 Task: Search round trip flight ticket for 2 adults, 2 infants in seat and 1 infant on lap in first from San Juan/carolina: Luis Munoz Marin International Airport to Jacksonville: Albert J. Ellis Airport on 5-3-2023 and return on 5-3-2023. Choice of flights is Sun country airlines. Number of bags: 1 carry on bag and 5 checked bags. Price is upto 80000. Outbound departure time preference is 5:30.
Action: Mouse moved to (295, 262)
Screenshot: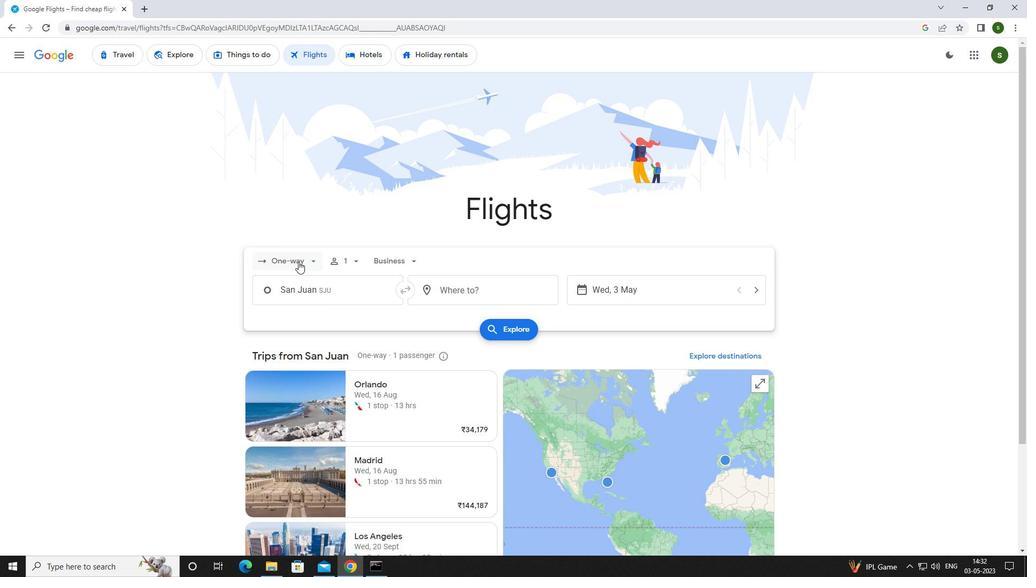 
Action: Mouse pressed left at (295, 262)
Screenshot: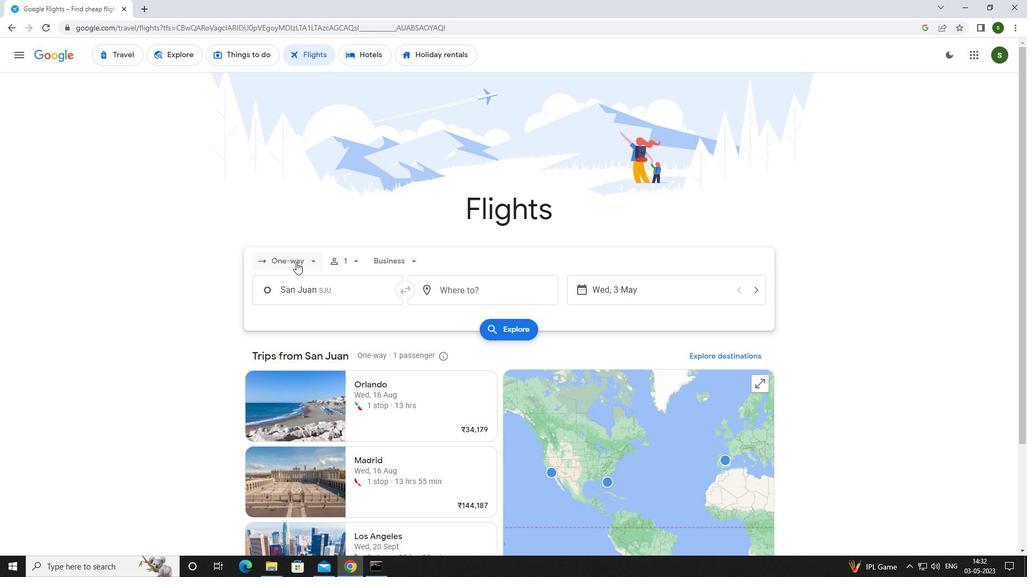 
Action: Mouse moved to (296, 285)
Screenshot: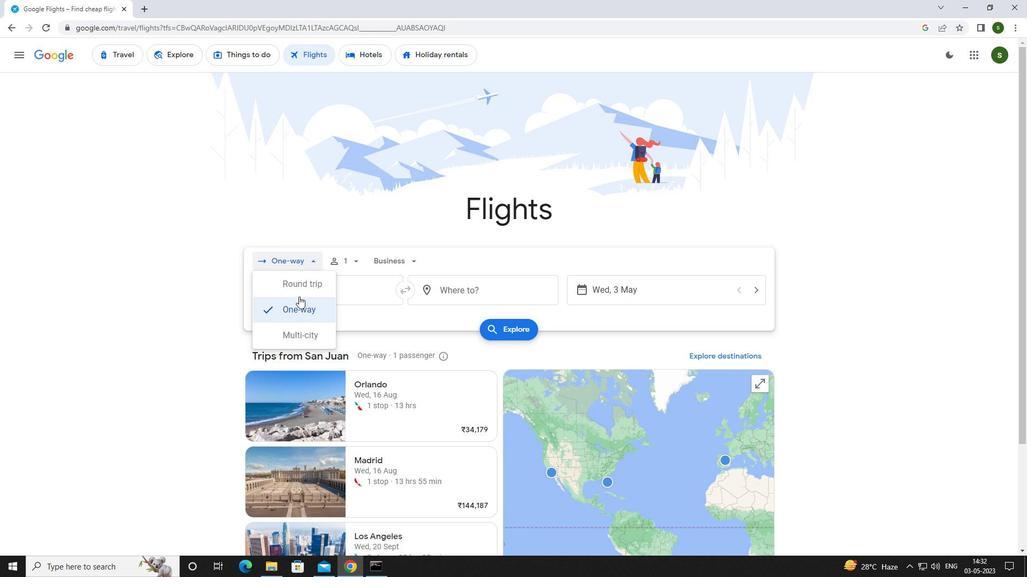 
Action: Mouse pressed left at (296, 285)
Screenshot: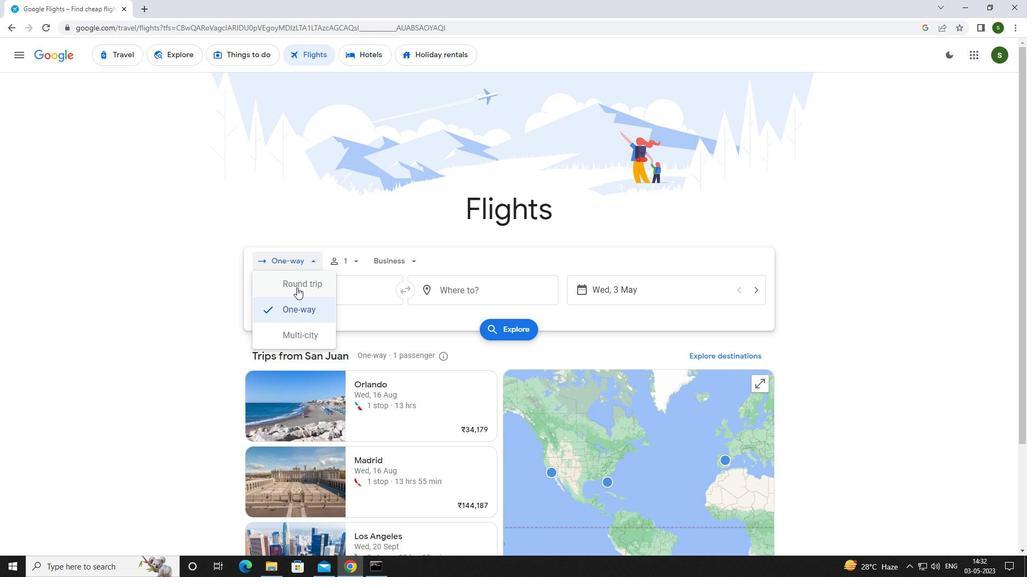 
Action: Mouse moved to (357, 262)
Screenshot: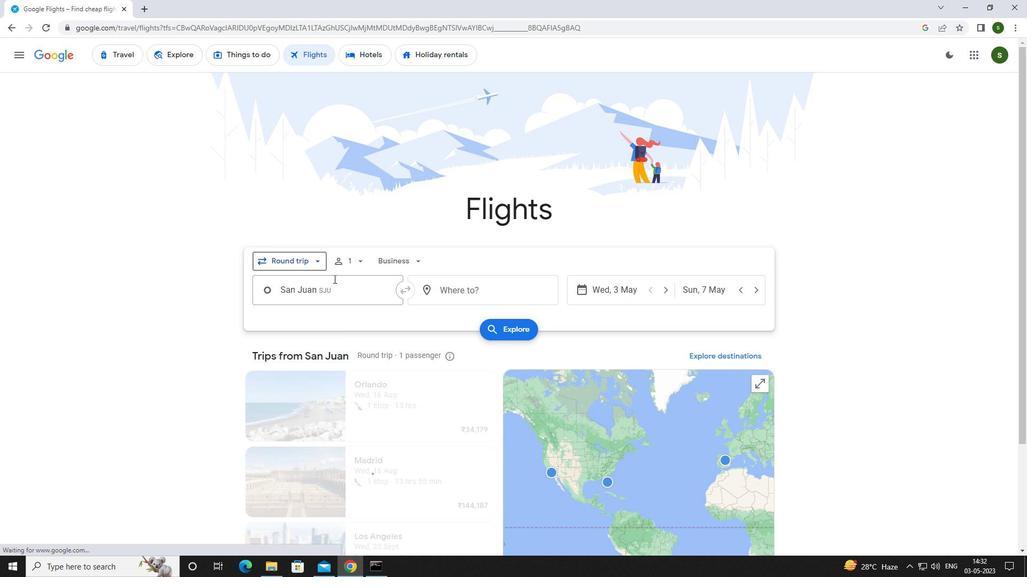
Action: Mouse pressed left at (357, 262)
Screenshot: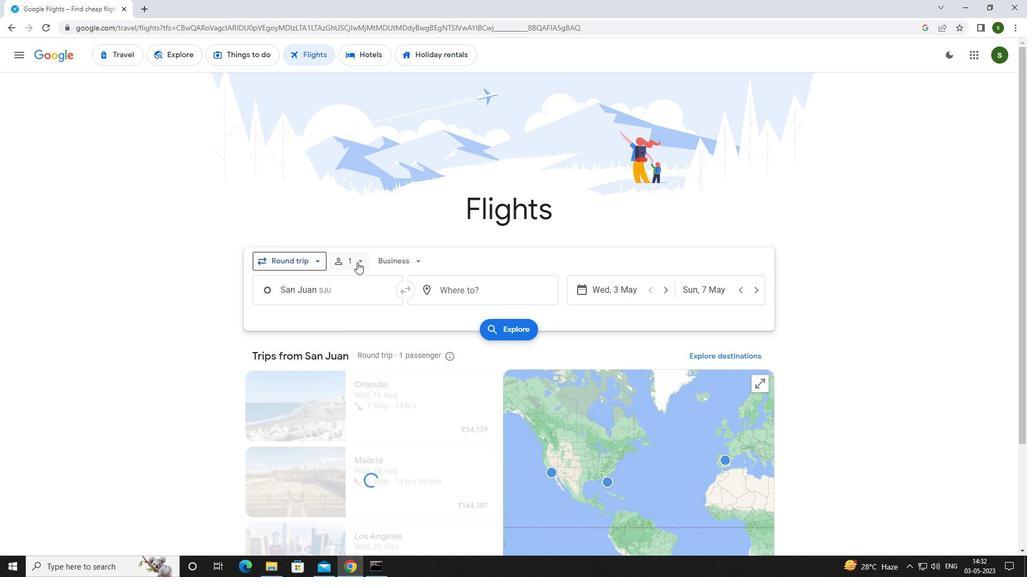 
Action: Mouse moved to (444, 289)
Screenshot: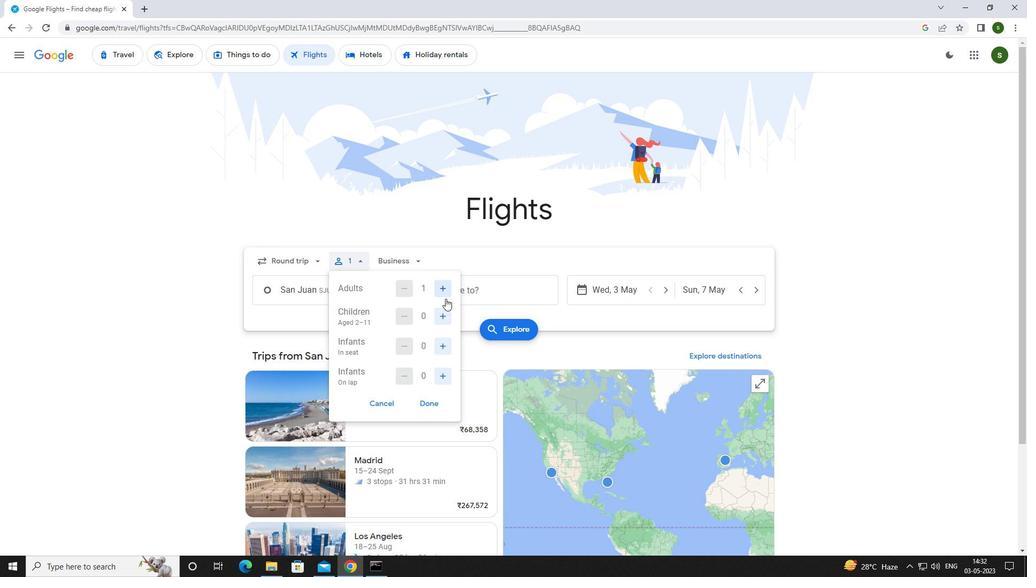 
Action: Mouse pressed left at (444, 289)
Screenshot: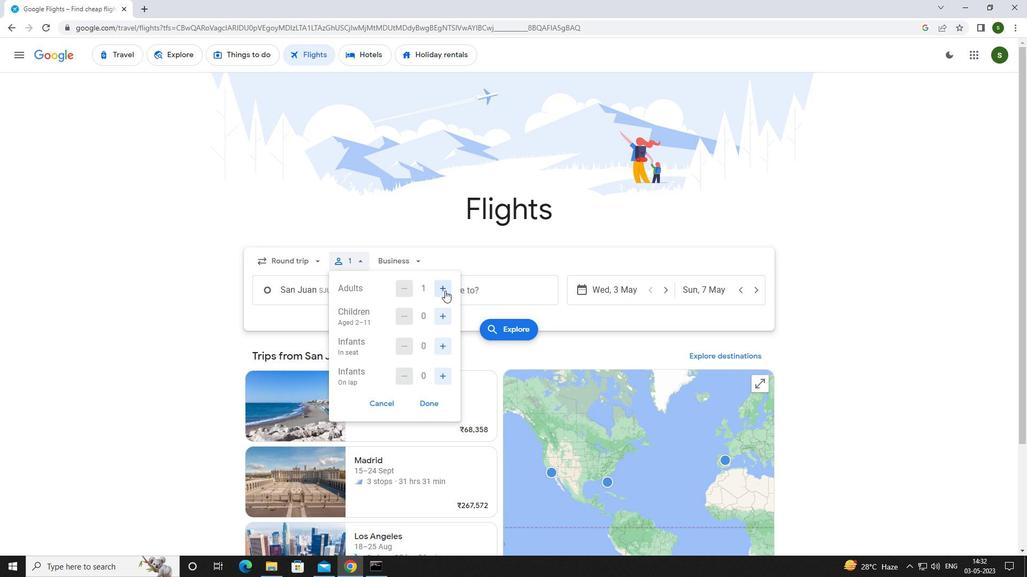 
Action: Mouse moved to (441, 343)
Screenshot: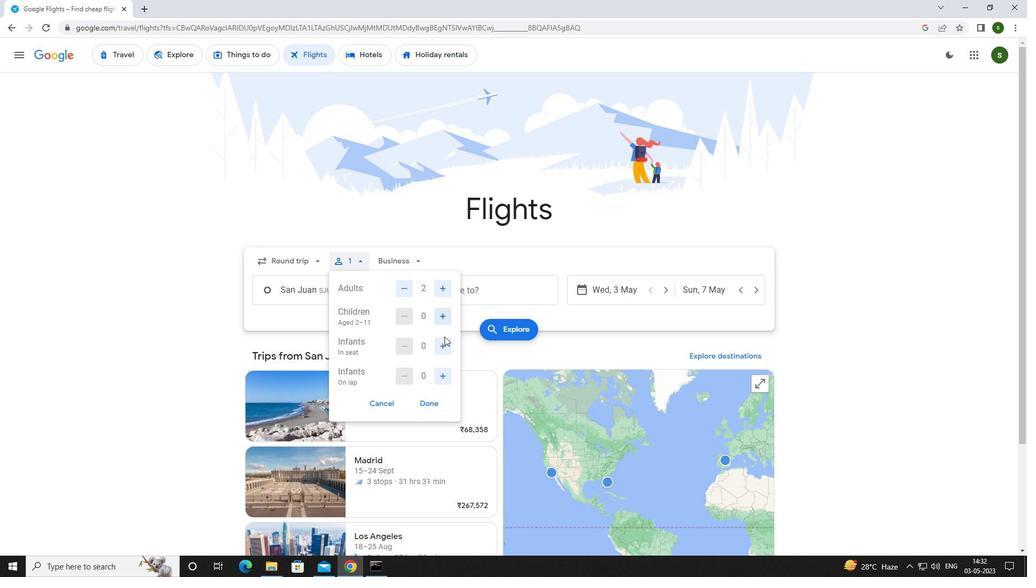 
Action: Mouse pressed left at (441, 343)
Screenshot: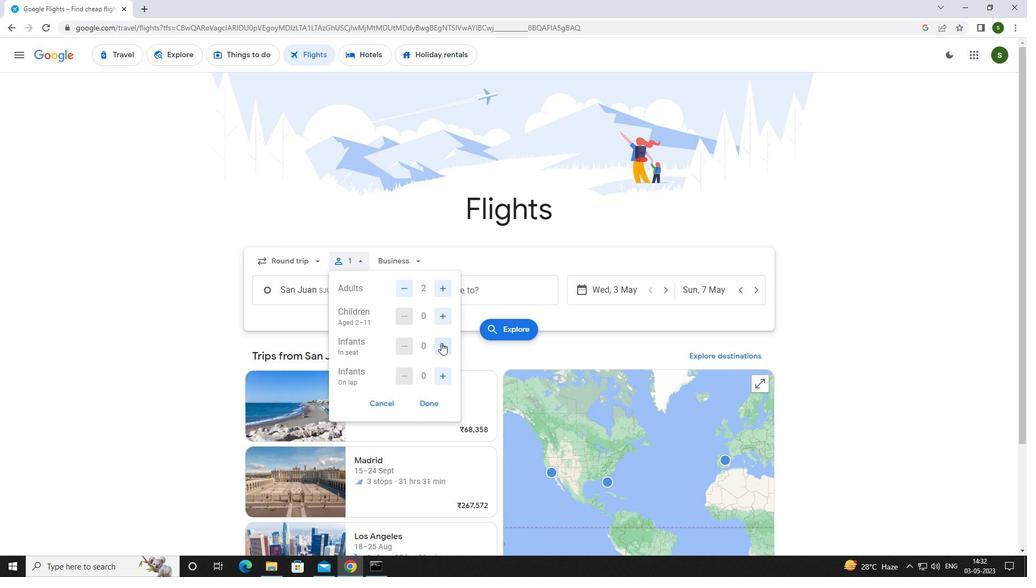
Action: Mouse pressed left at (441, 343)
Screenshot: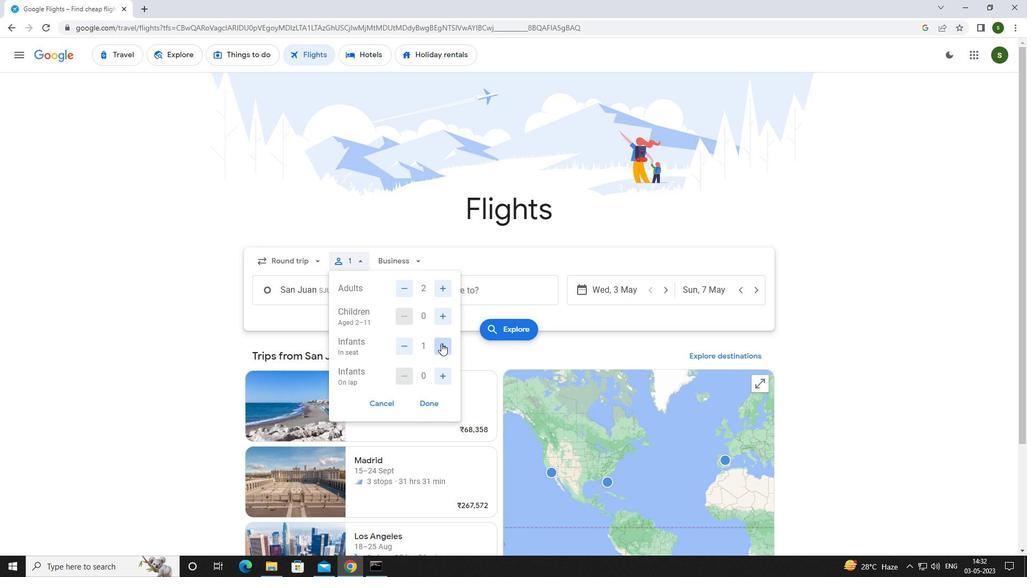 
Action: Mouse moved to (442, 377)
Screenshot: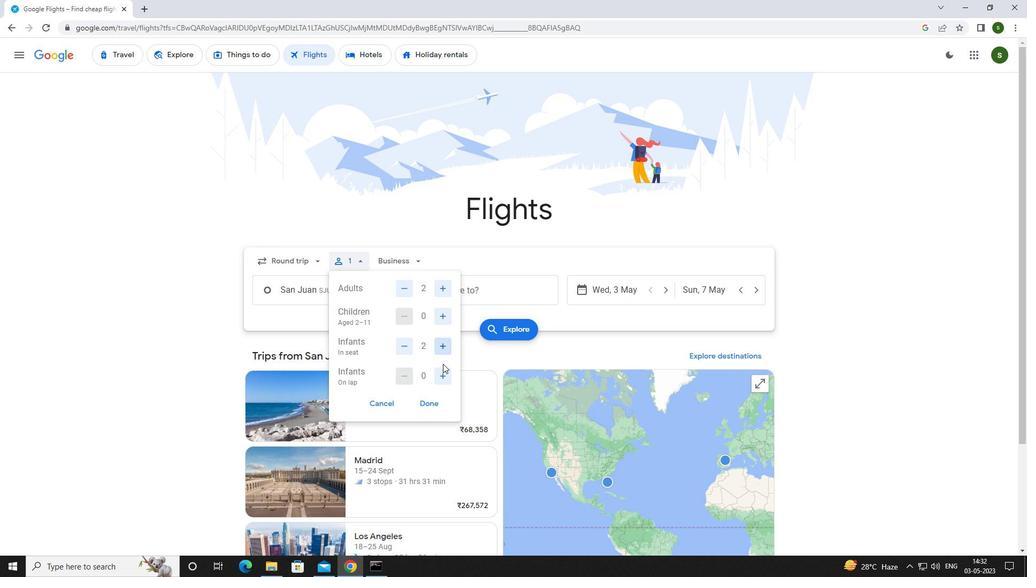 
Action: Mouse pressed left at (442, 377)
Screenshot: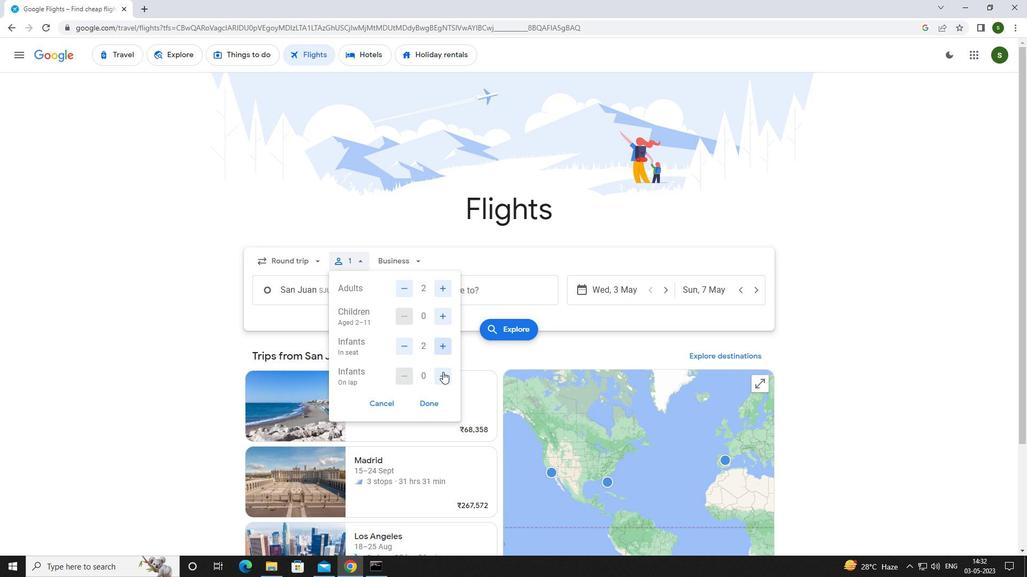 
Action: Mouse moved to (393, 259)
Screenshot: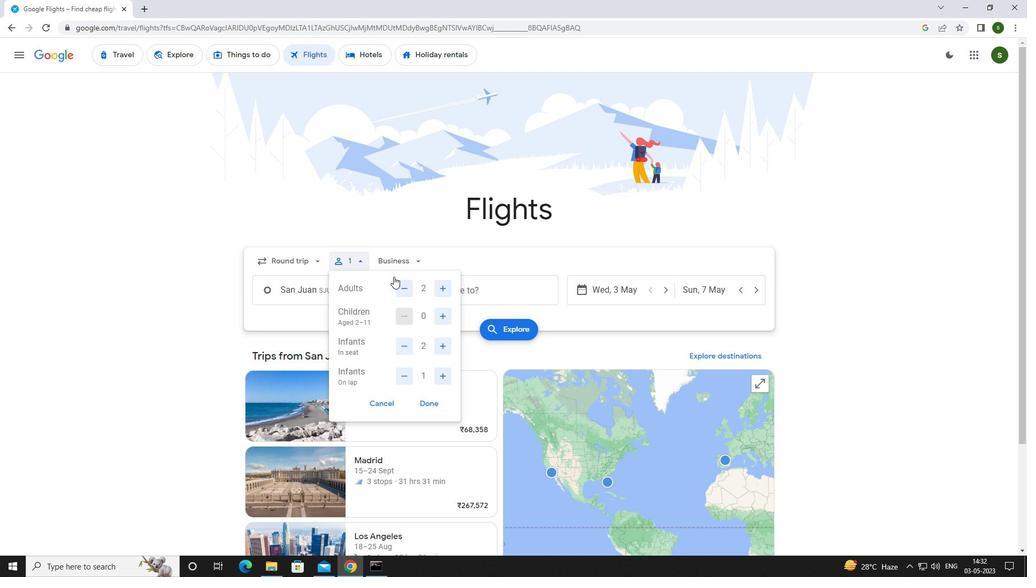 
Action: Mouse pressed left at (393, 259)
Screenshot: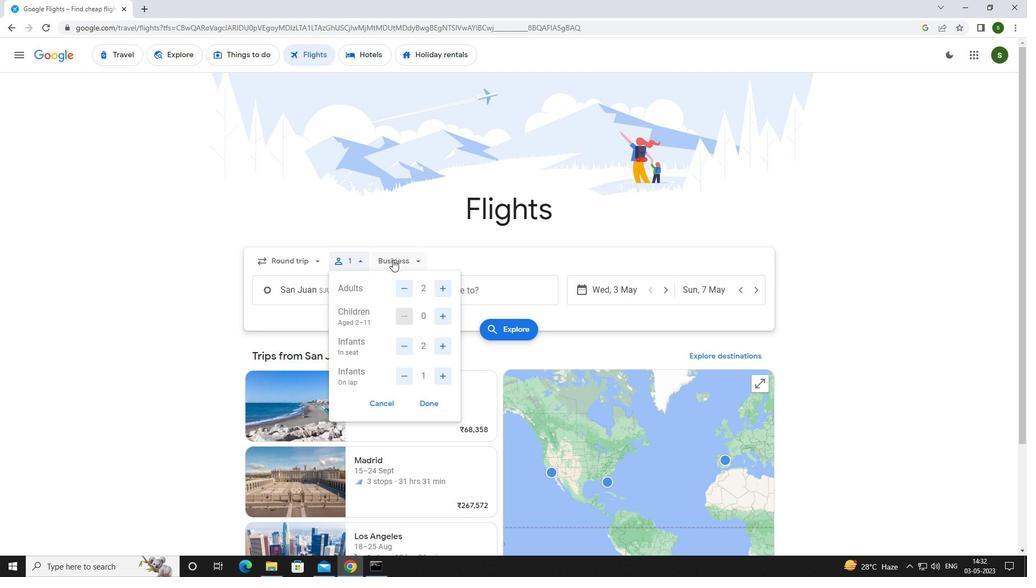 
Action: Mouse moved to (417, 360)
Screenshot: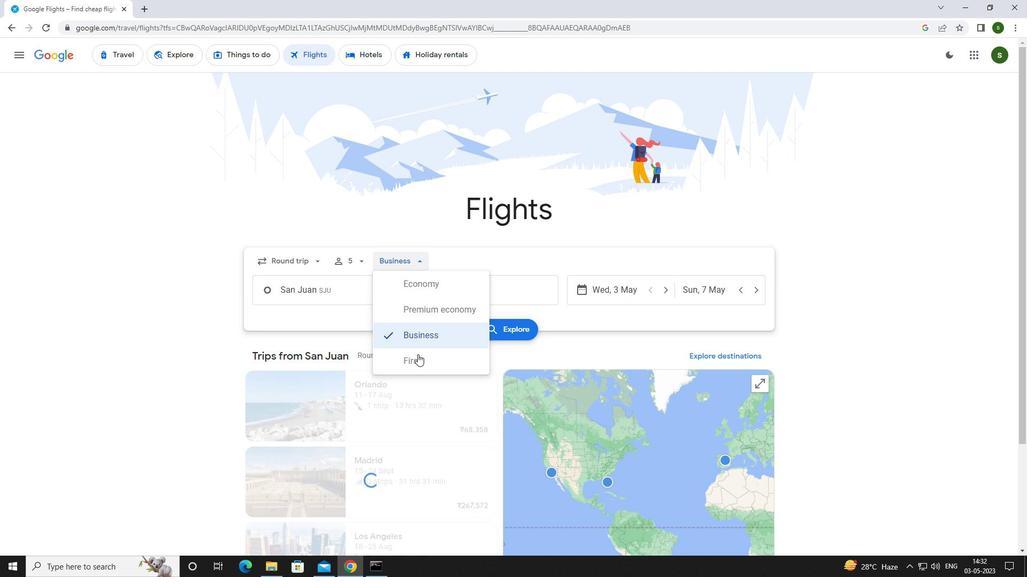 
Action: Mouse pressed left at (417, 360)
Screenshot: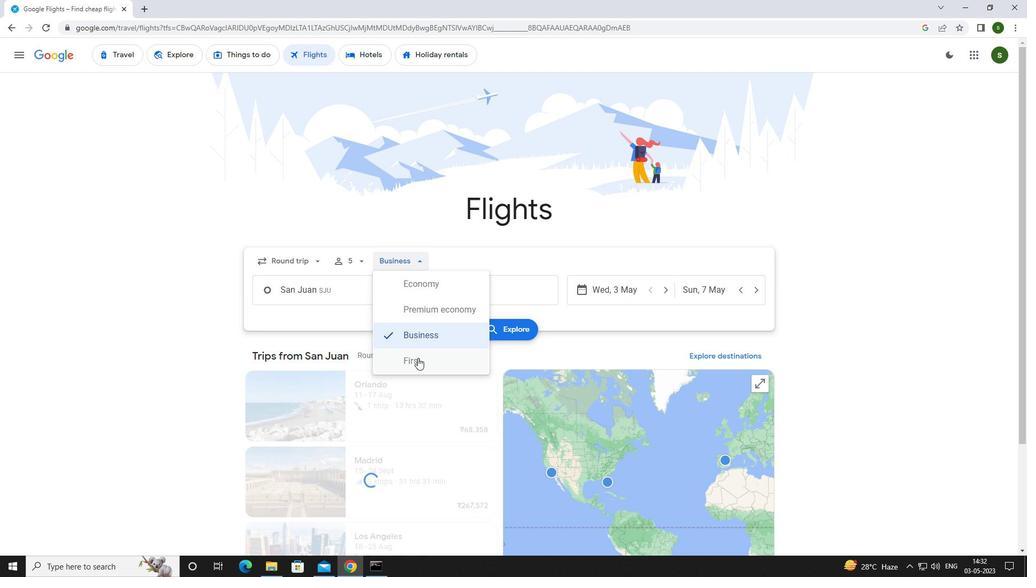
Action: Mouse moved to (358, 296)
Screenshot: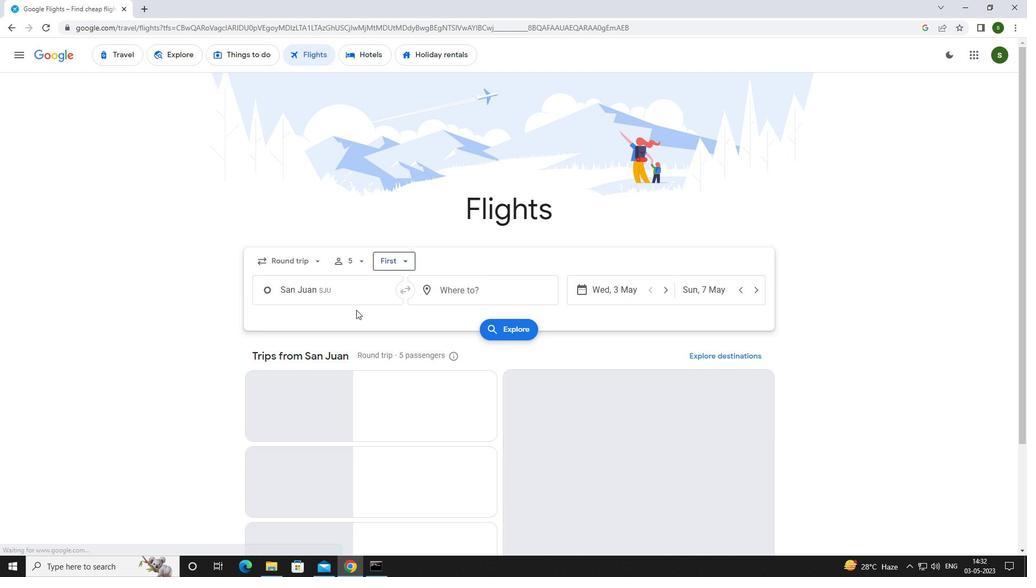 
Action: Mouse pressed left at (358, 296)
Screenshot: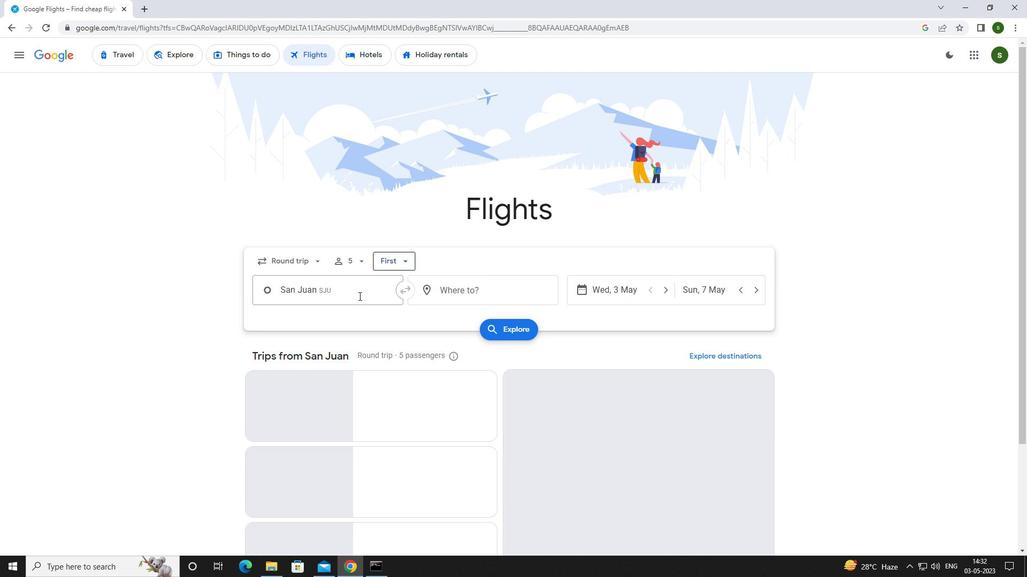 
Action: Mouse moved to (361, 296)
Screenshot: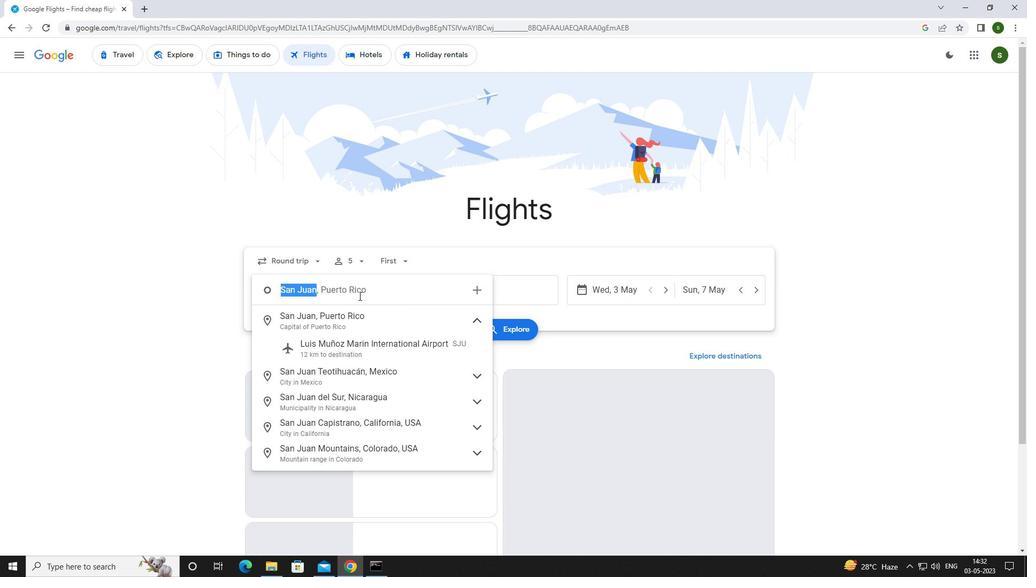 
Action: Key pressed <Key.caps_lock>d<Key.backspace>s<Key.caps_lock>an<Key.space><Key.caps_lock>j<Key.caps_lock>u
Screenshot: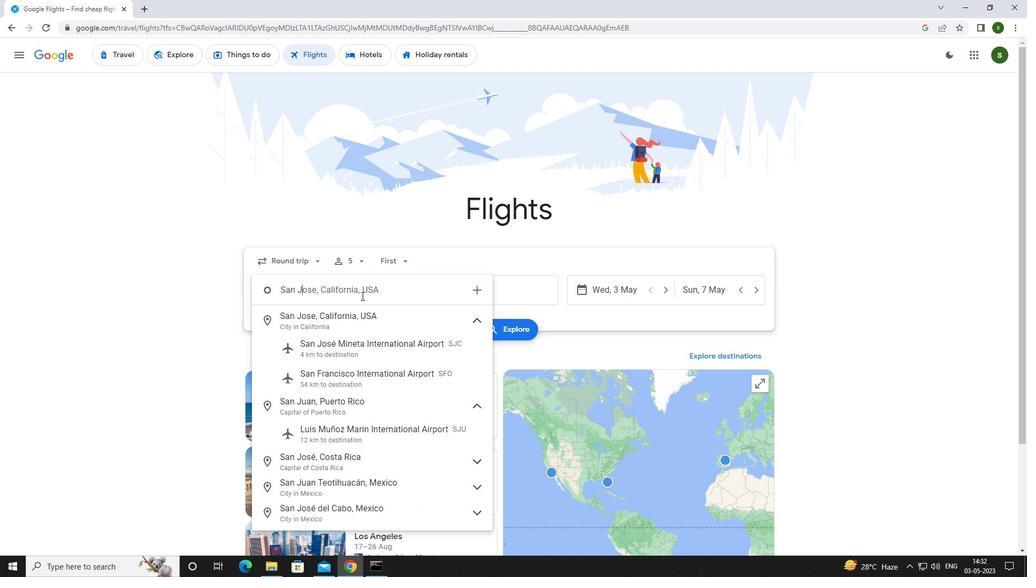 
Action: Mouse moved to (359, 347)
Screenshot: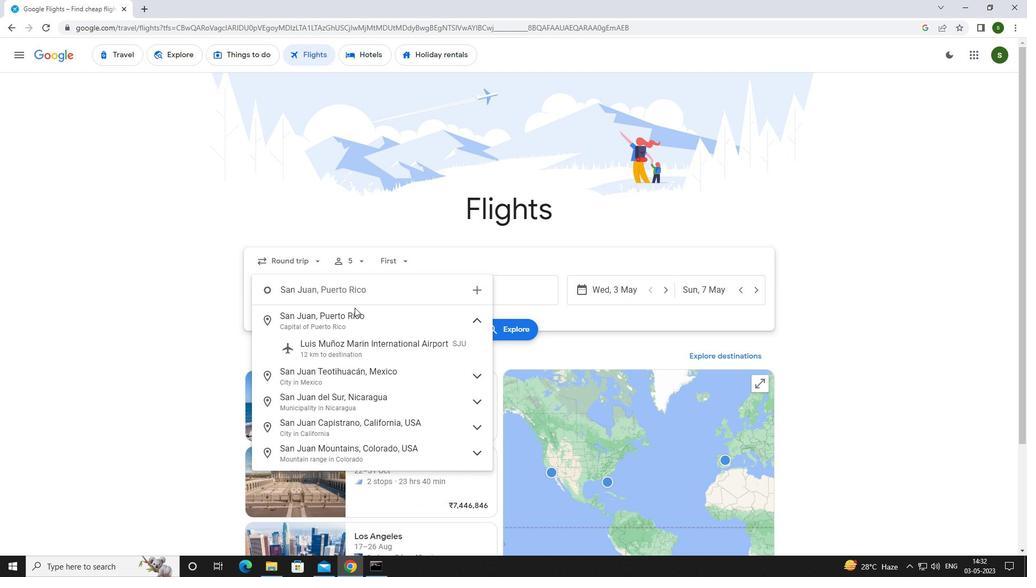 
Action: Mouse pressed left at (359, 347)
Screenshot: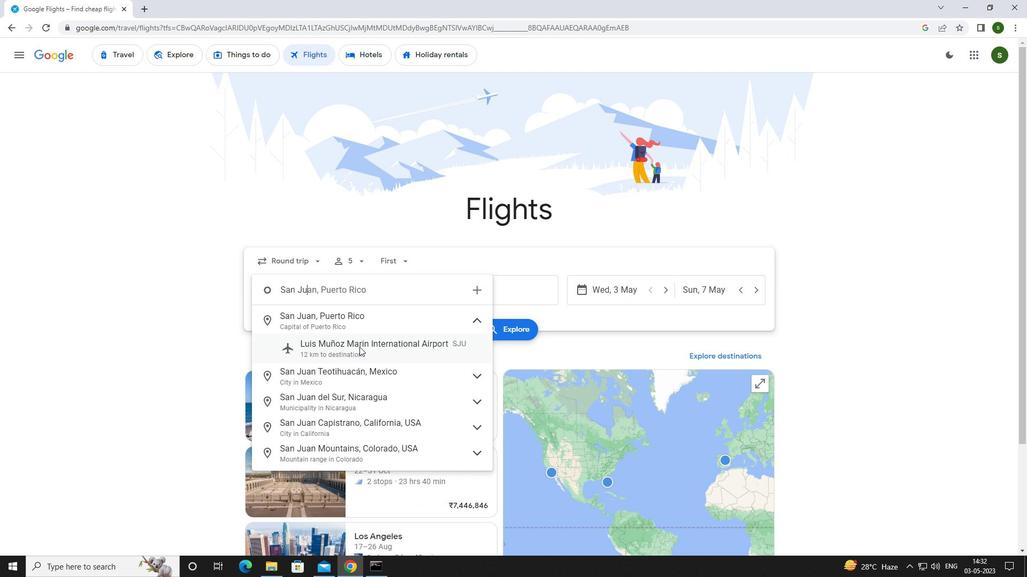 
Action: Mouse moved to (452, 293)
Screenshot: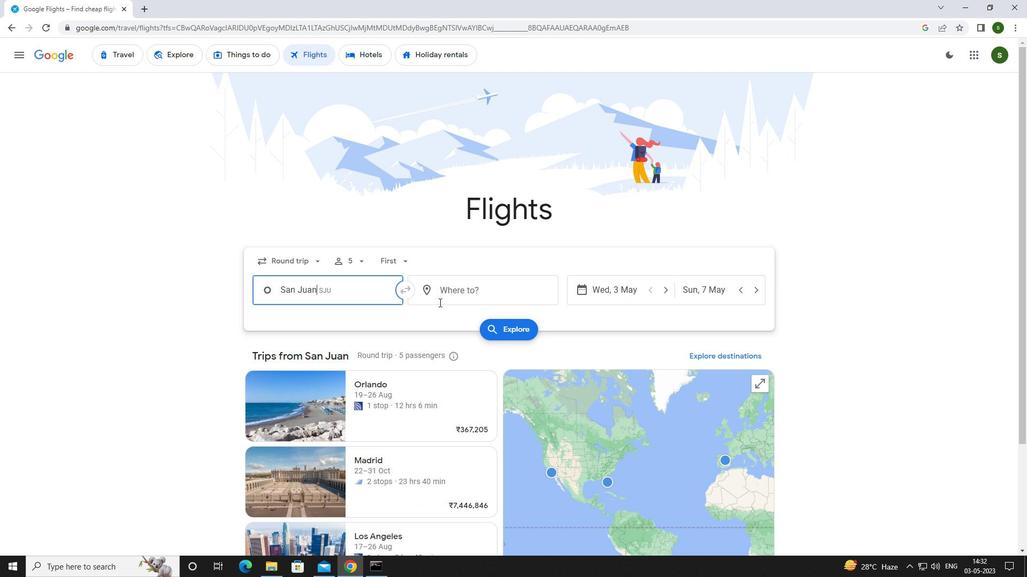
Action: Mouse pressed left at (452, 293)
Screenshot: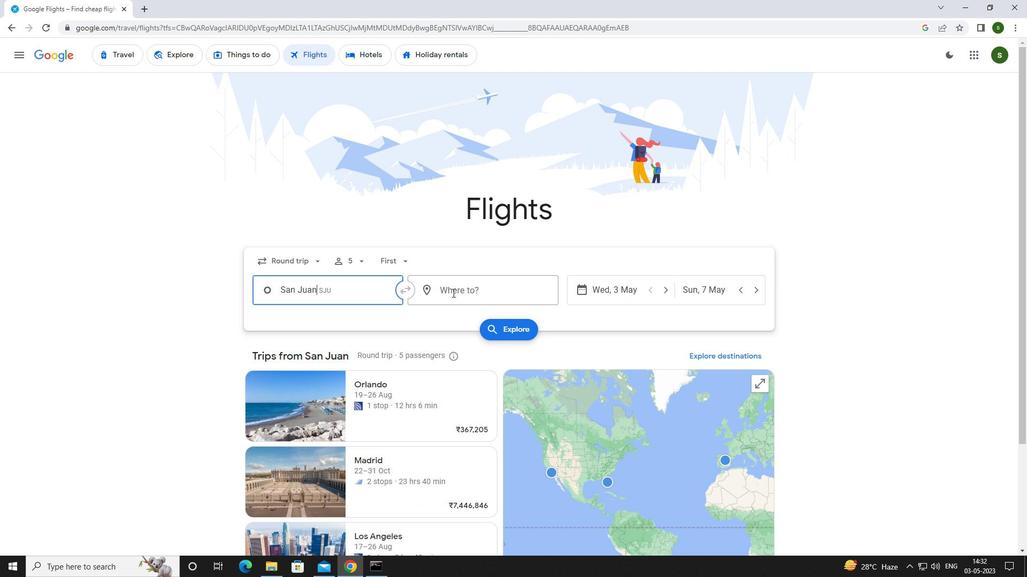 
Action: Mouse moved to (452, 293)
Screenshot: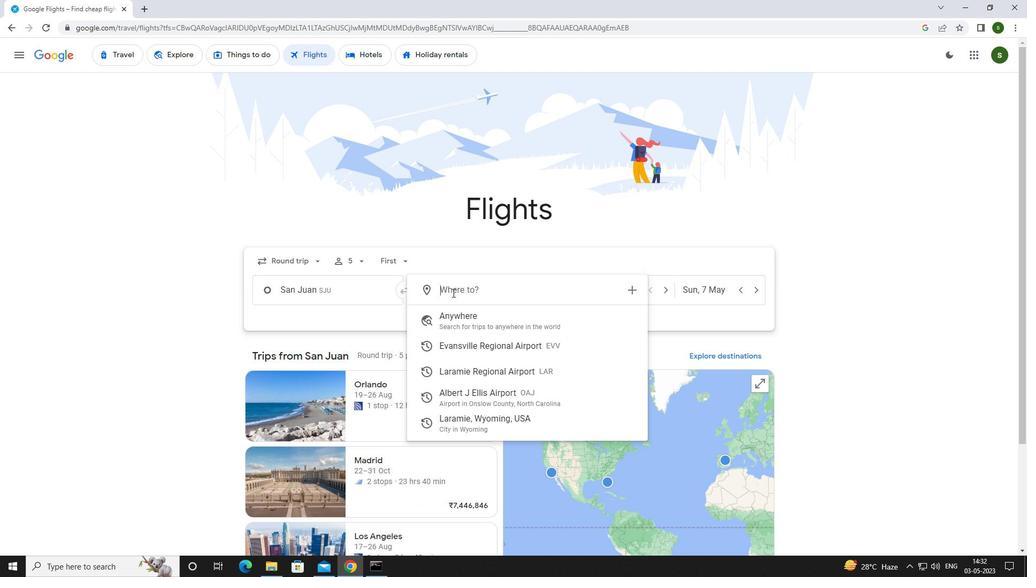 
Action: Key pressed <Key.caps_lock>a<Key.caps_lock>lbert<Key.space>
Screenshot: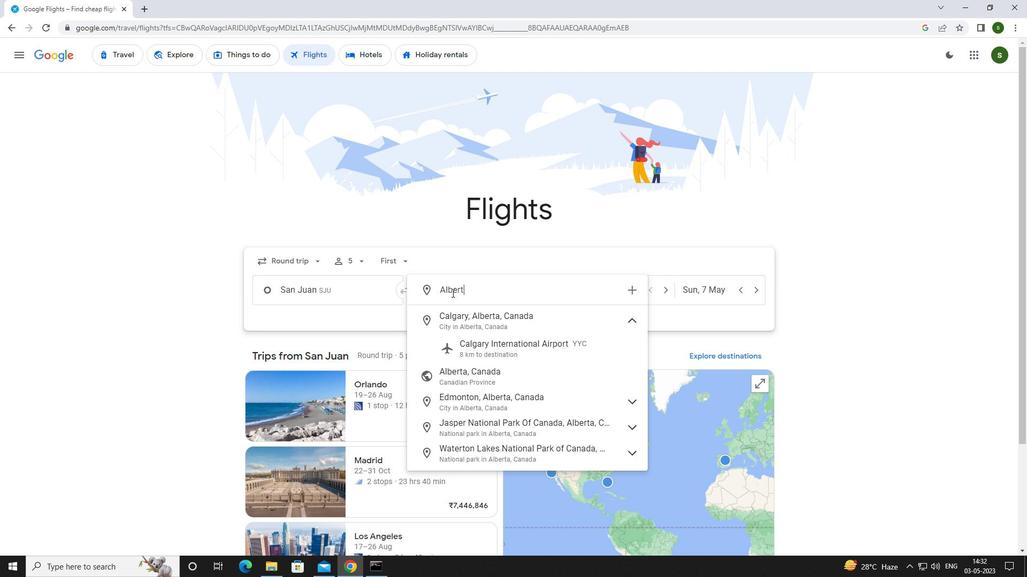 
Action: Mouse moved to (452, 325)
Screenshot: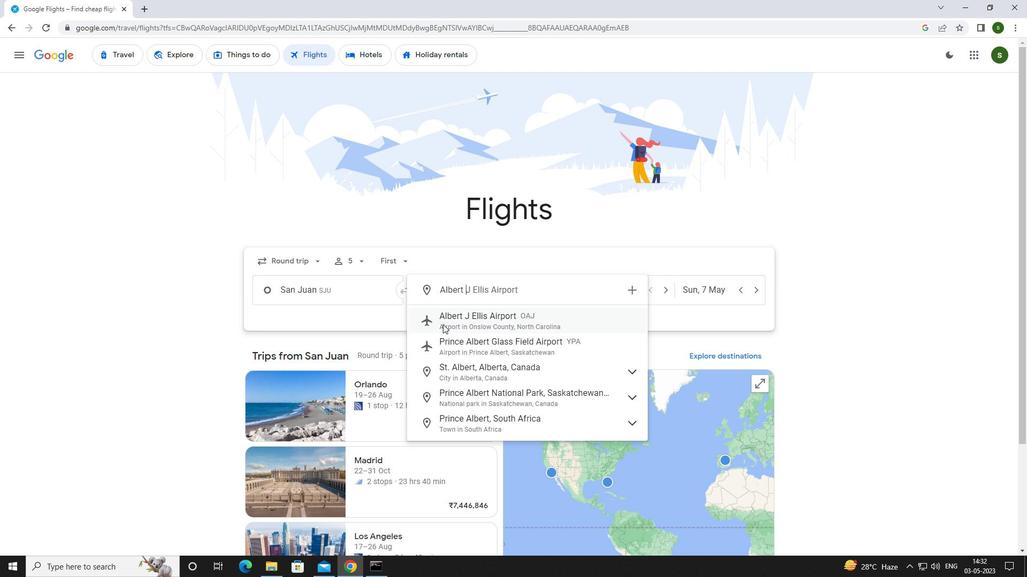 
Action: Mouse pressed left at (452, 325)
Screenshot: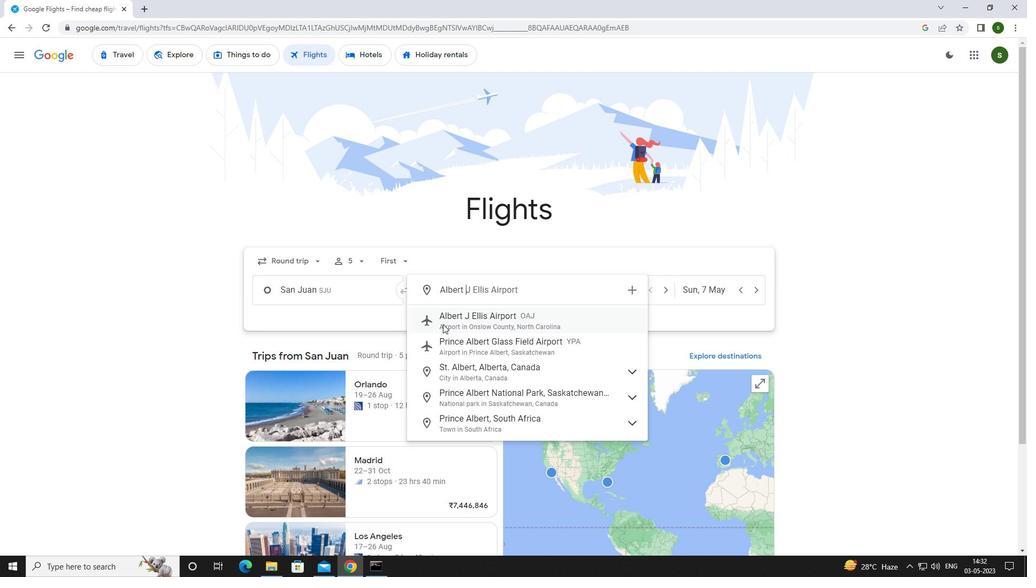 
Action: Mouse moved to (596, 289)
Screenshot: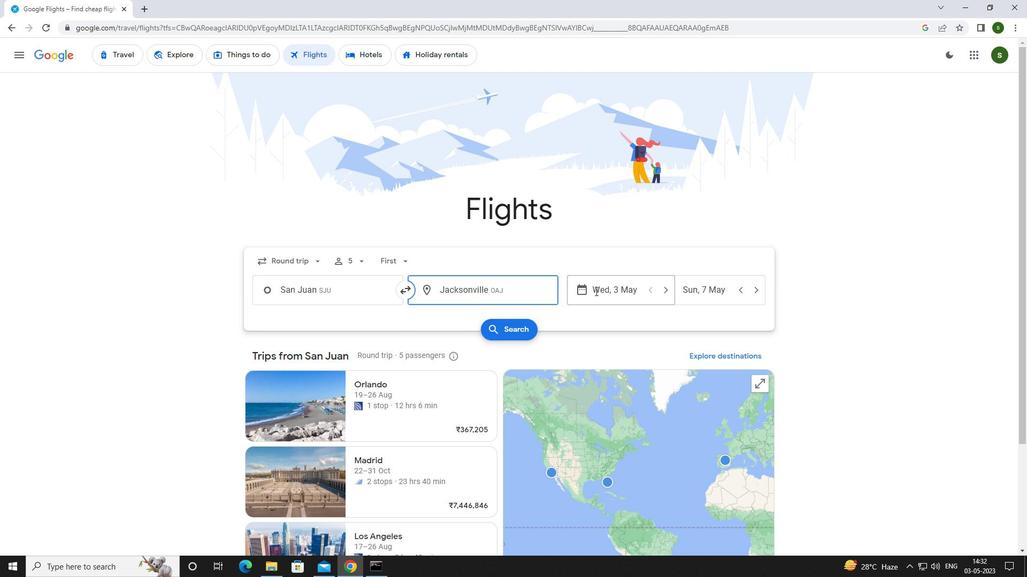 
Action: Mouse pressed left at (596, 289)
Screenshot: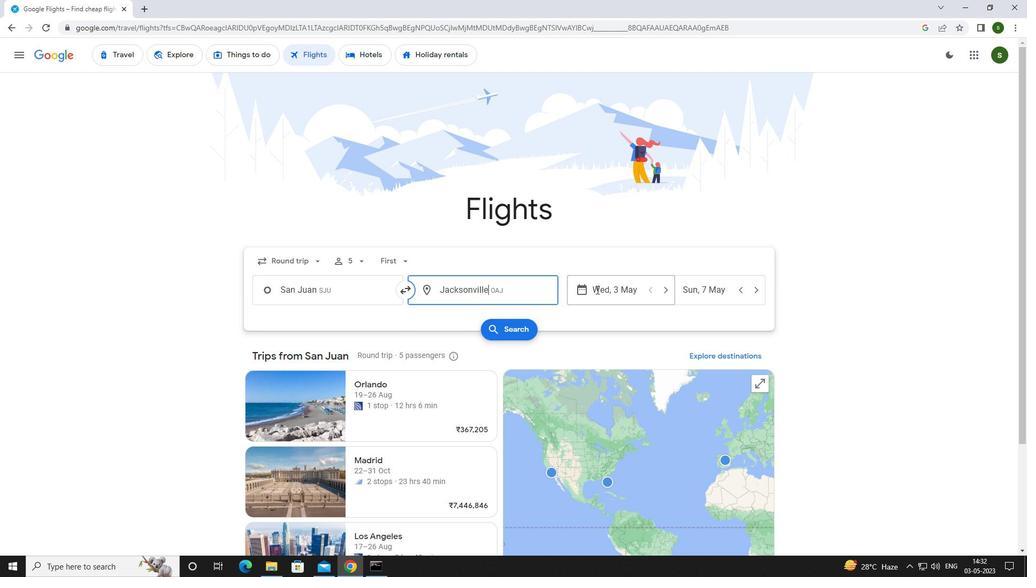 
Action: Mouse moved to (462, 363)
Screenshot: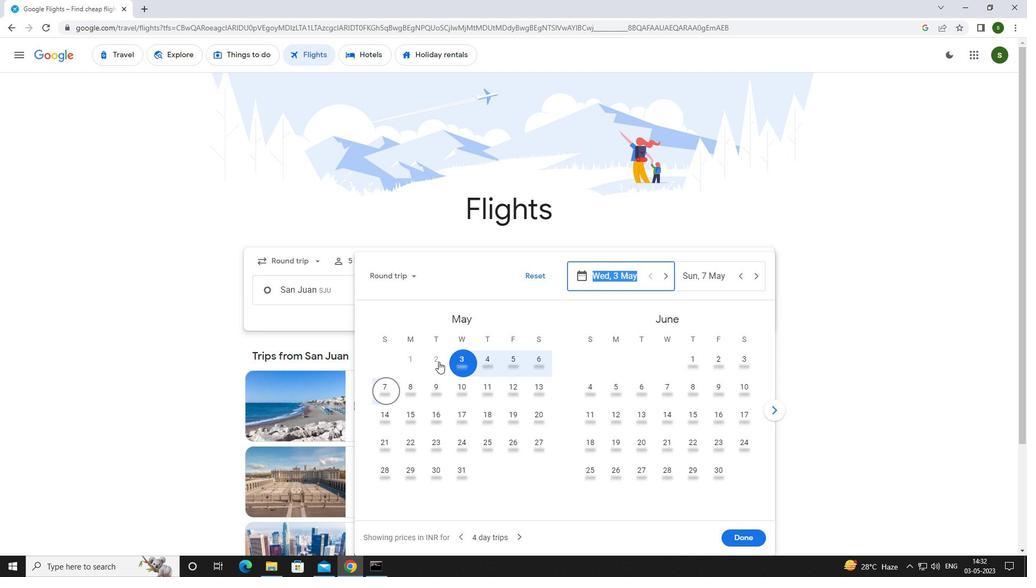 
Action: Mouse pressed left at (462, 363)
Screenshot: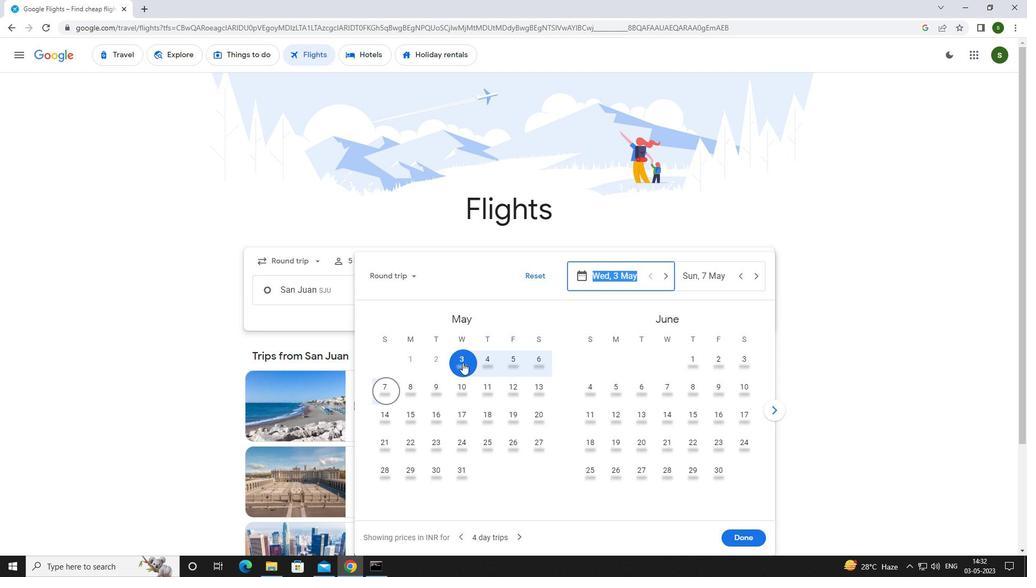 
Action: Mouse moved to (466, 362)
Screenshot: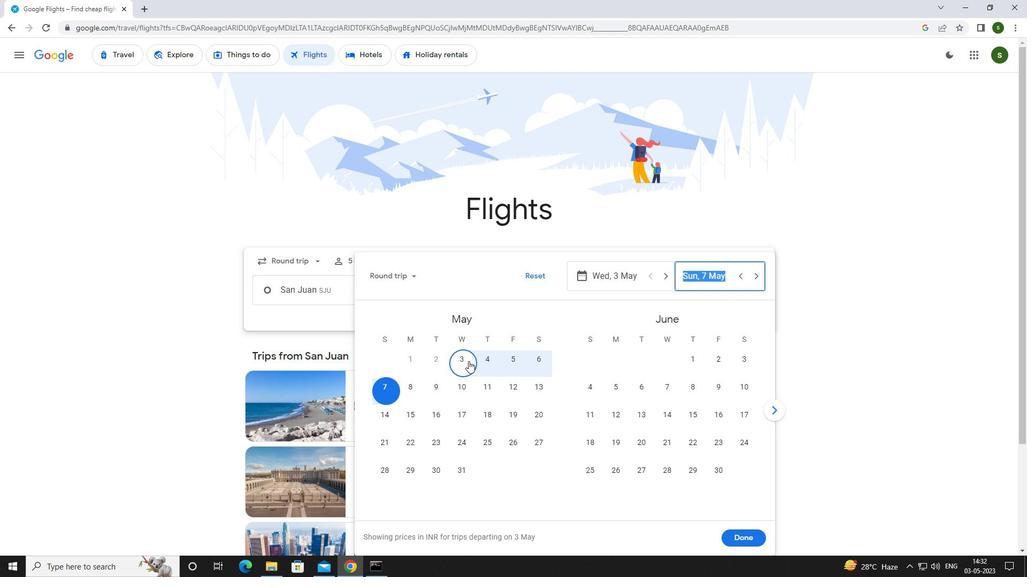 
Action: Mouse pressed left at (466, 362)
Screenshot: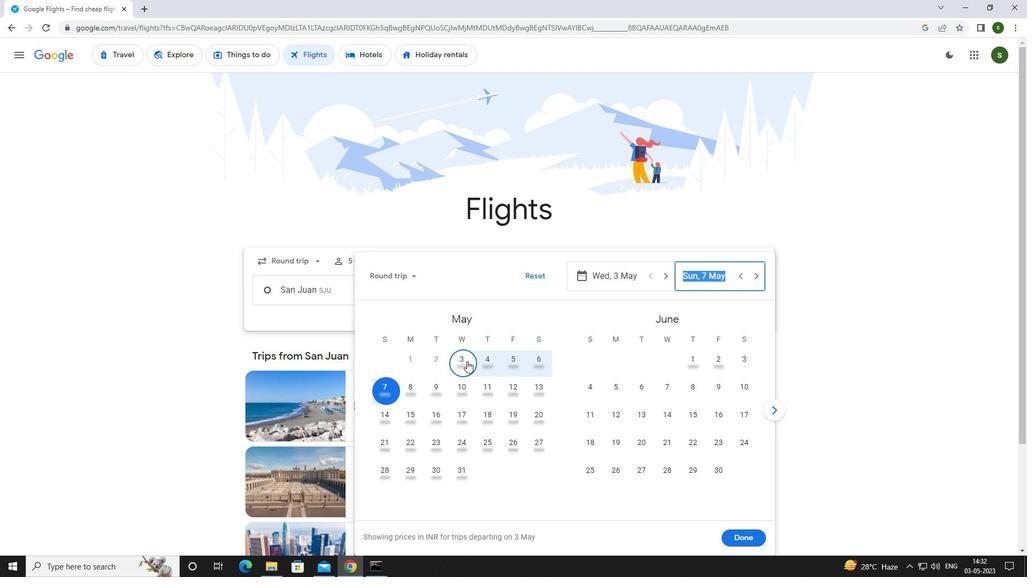 
Action: Mouse moved to (747, 538)
Screenshot: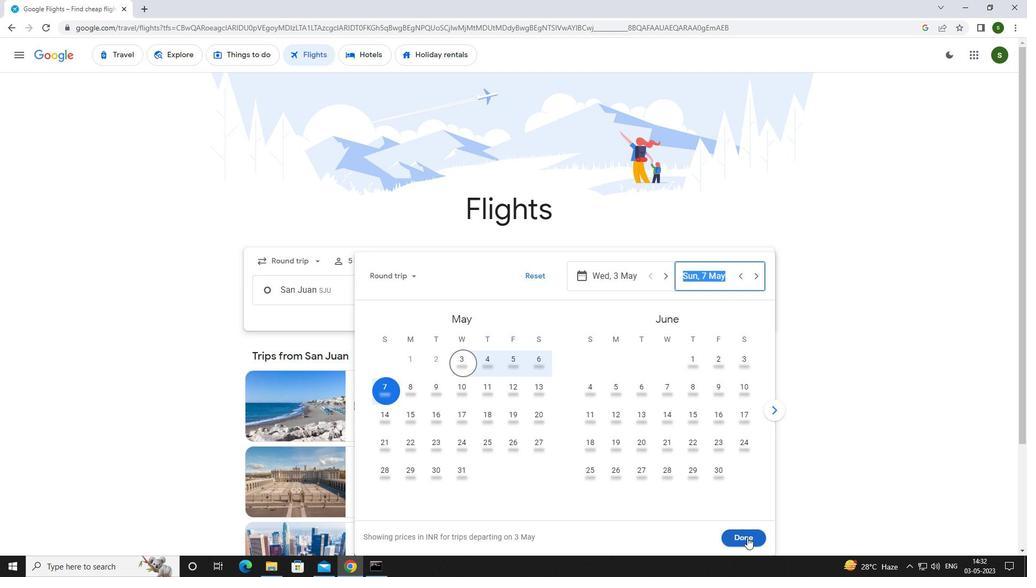 
Action: Mouse pressed left at (747, 538)
Screenshot: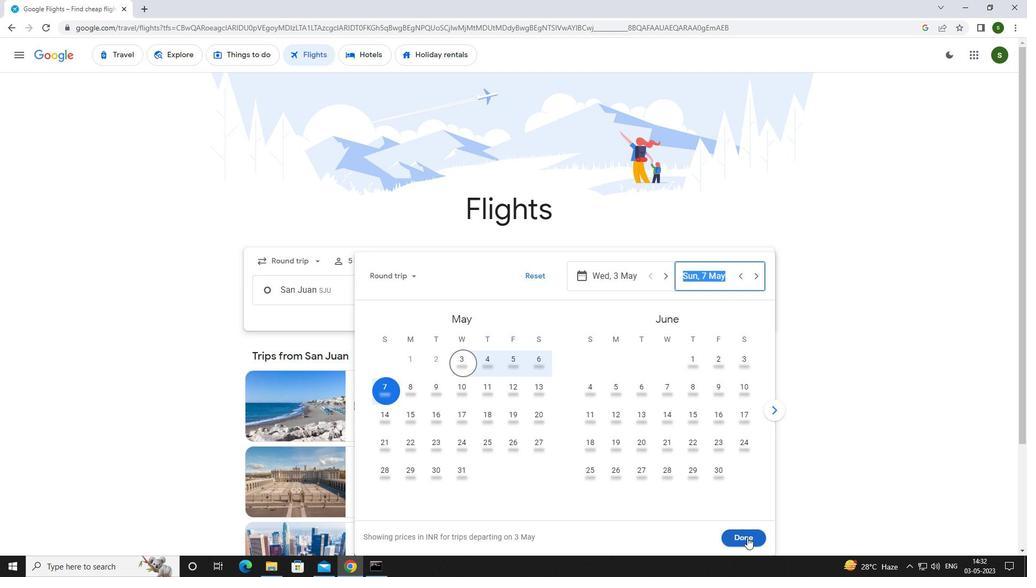 
Action: Mouse moved to (701, 288)
Screenshot: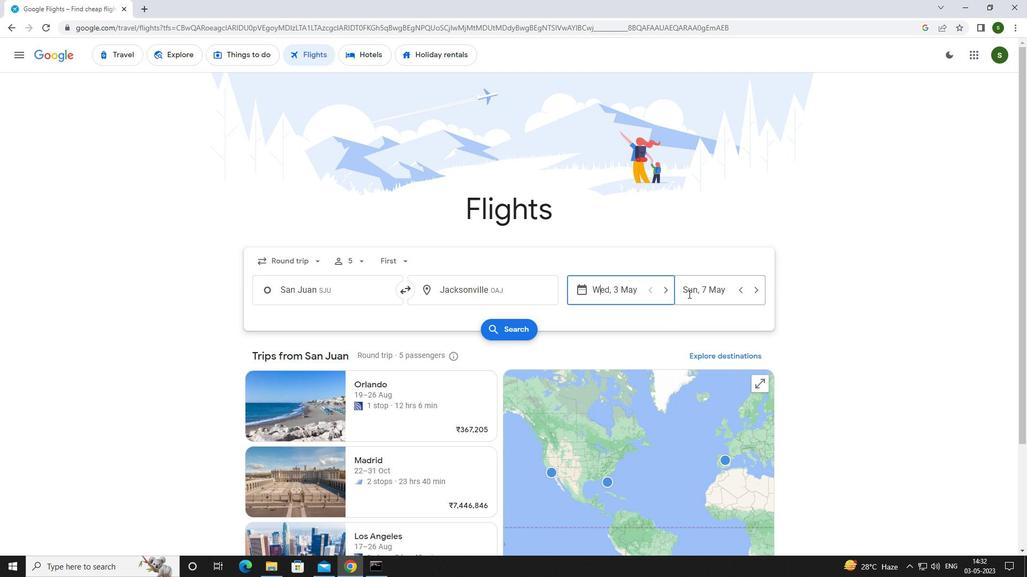 
Action: Mouse pressed left at (701, 288)
Screenshot: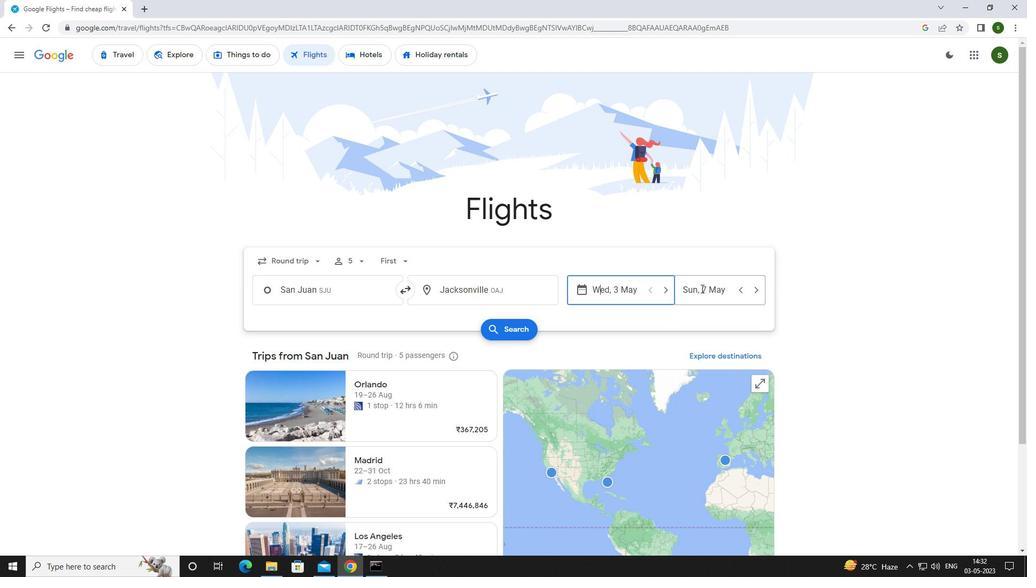 
Action: Mouse moved to (459, 365)
Screenshot: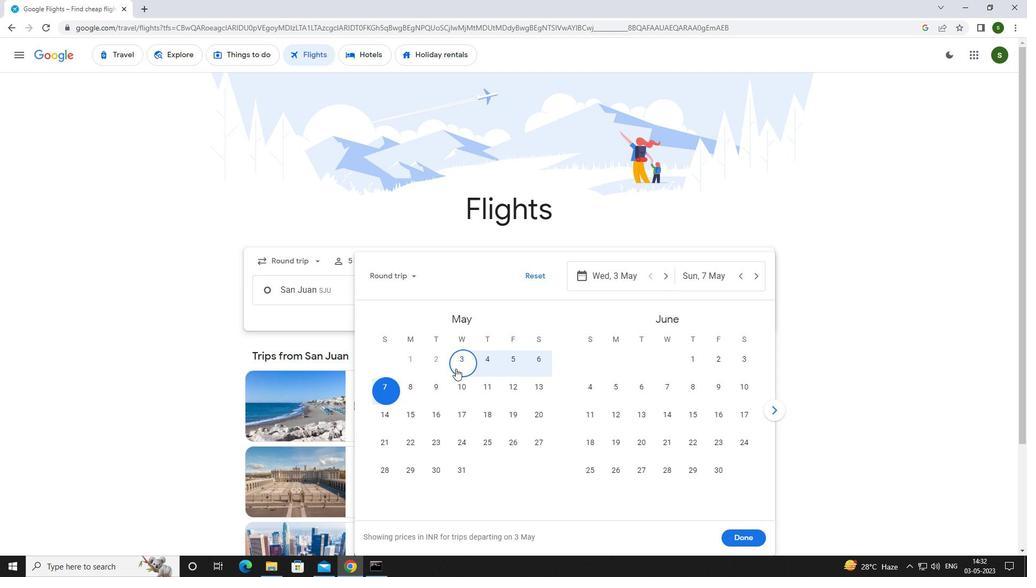 
Action: Mouse pressed left at (459, 365)
Screenshot: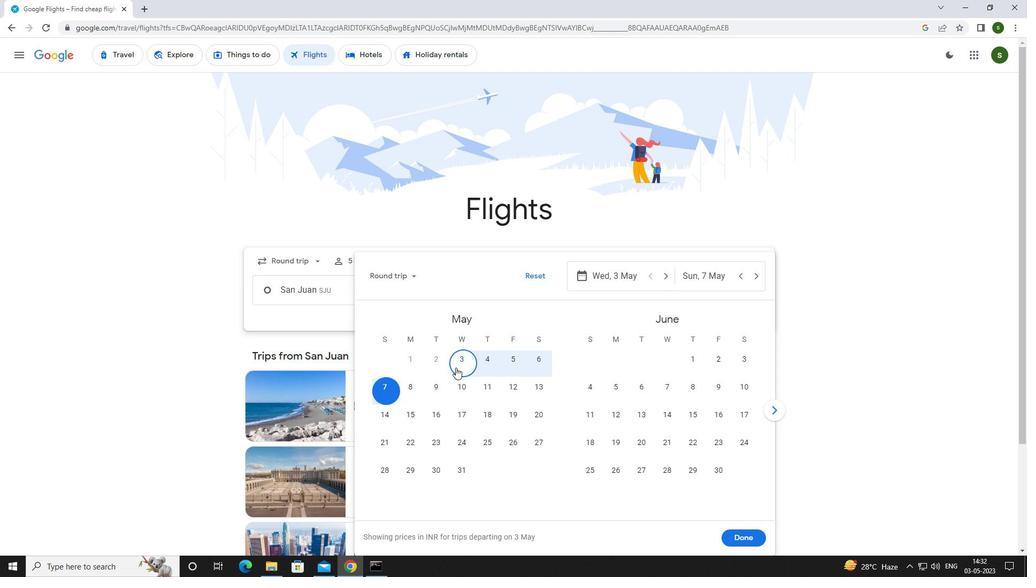 
Action: Mouse moved to (739, 537)
Screenshot: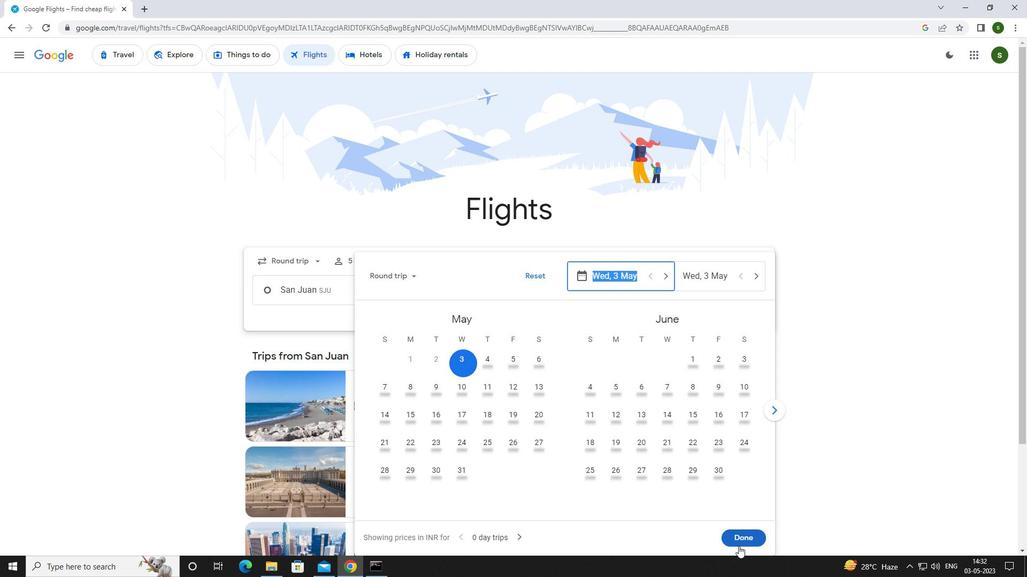 
Action: Mouse pressed left at (739, 537)
Screenshot: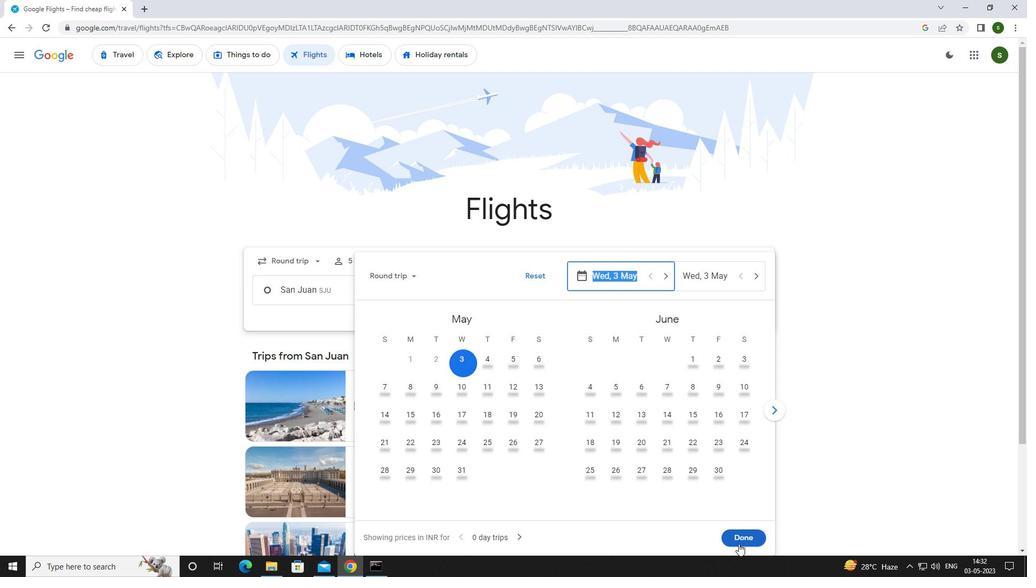 
Action: Mouse moved to (500, 323)
Screenshot: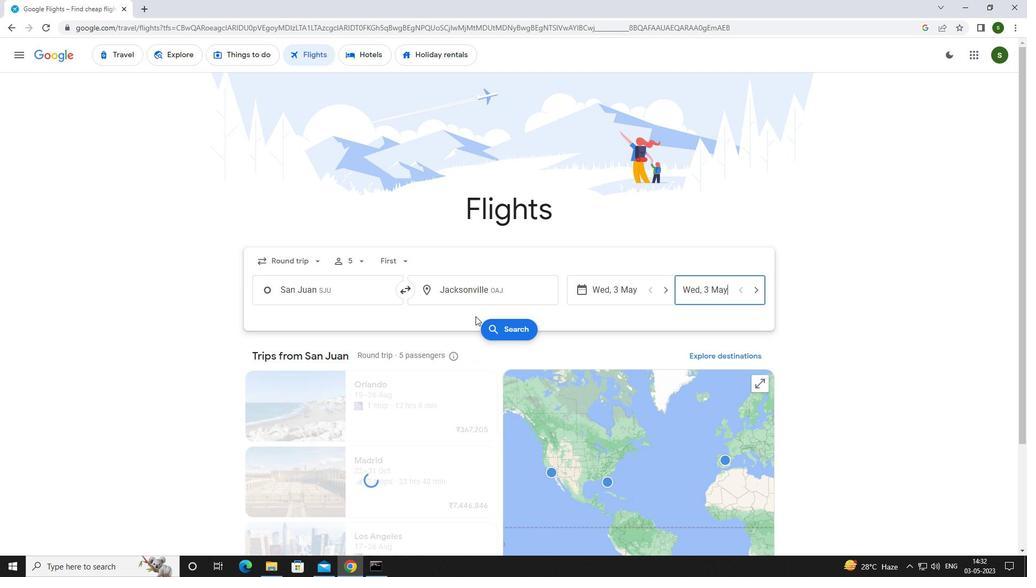 
Action: Mouse pressed left at (500, 323)
Screenshot: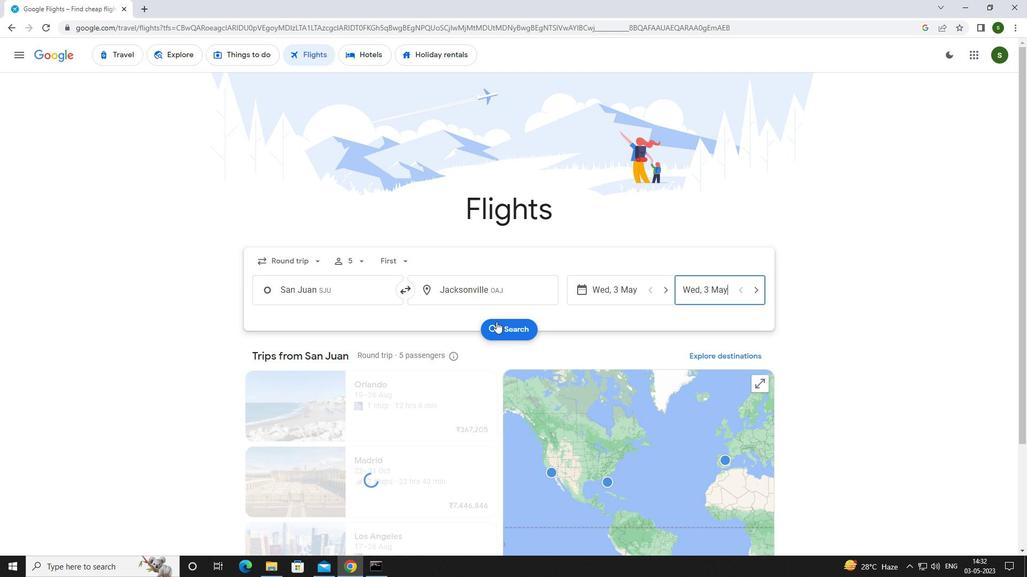 
Action: Mouse moved to (276, 153)
Screenshot: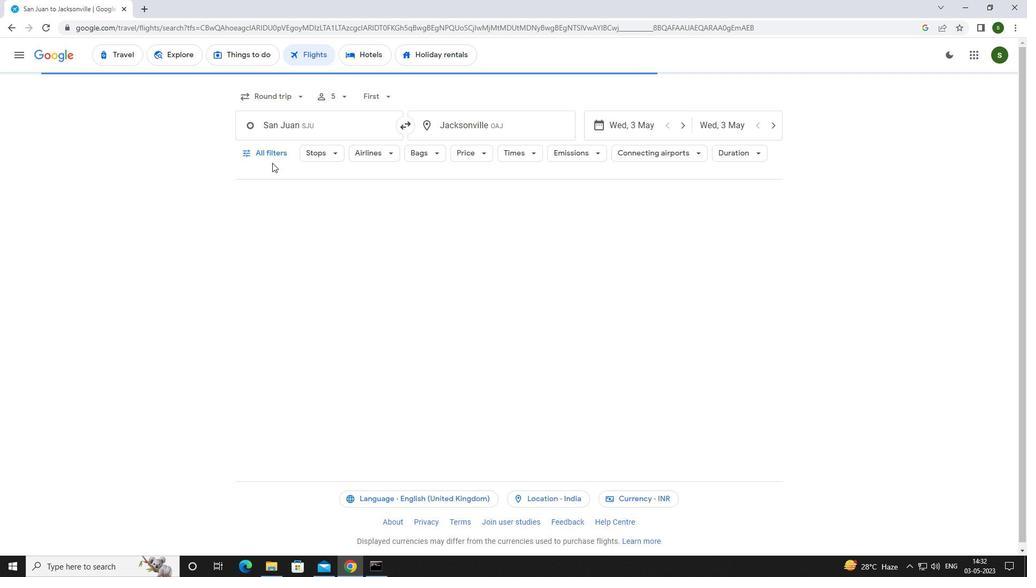 
Action: Mouse pressed left at (276, 153)
Screenshot: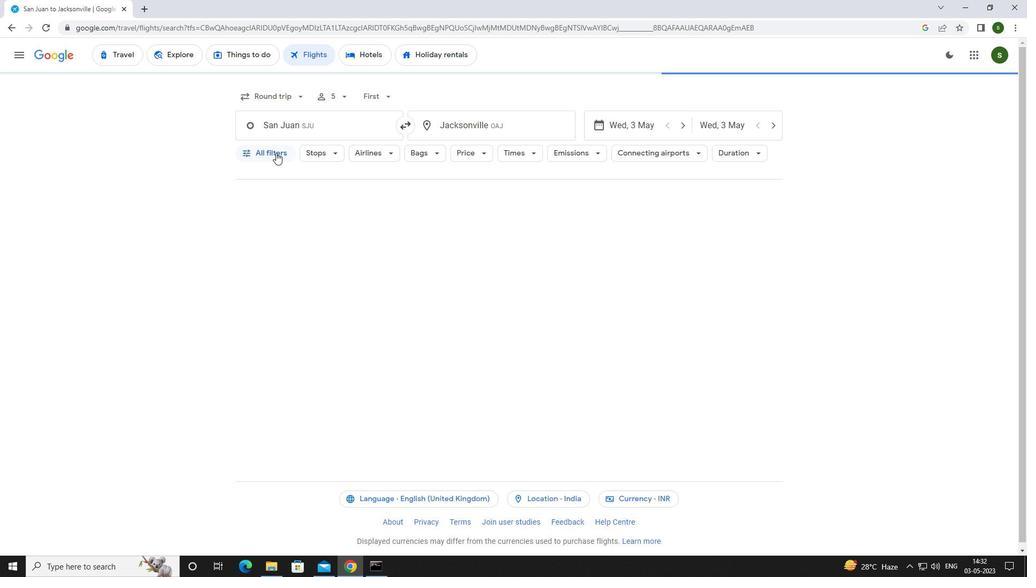 
Action: Mouse moved to (396, 383)
Screenshot: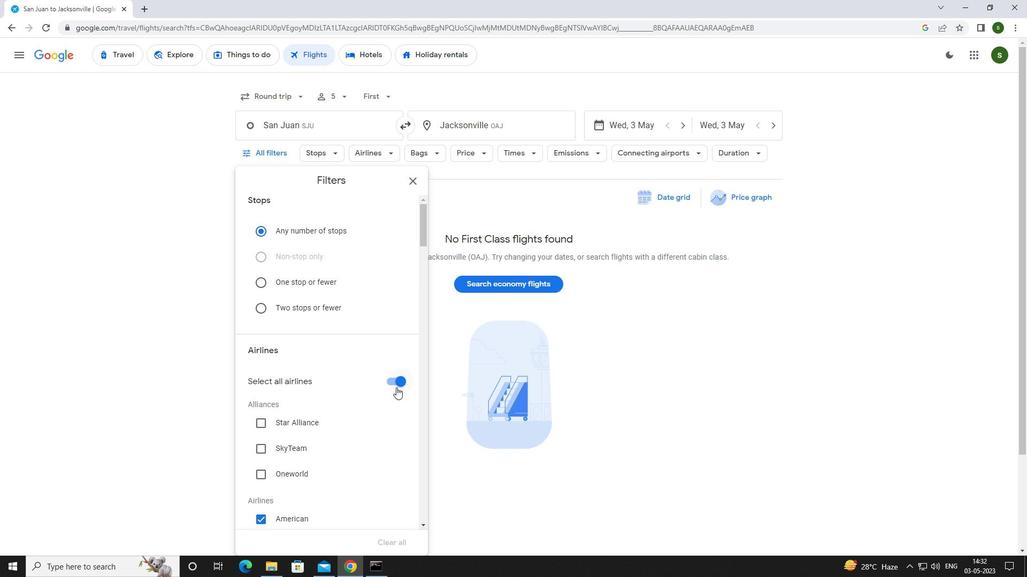 
Action: Mouse pressed left at (396, 383)
Screenshot: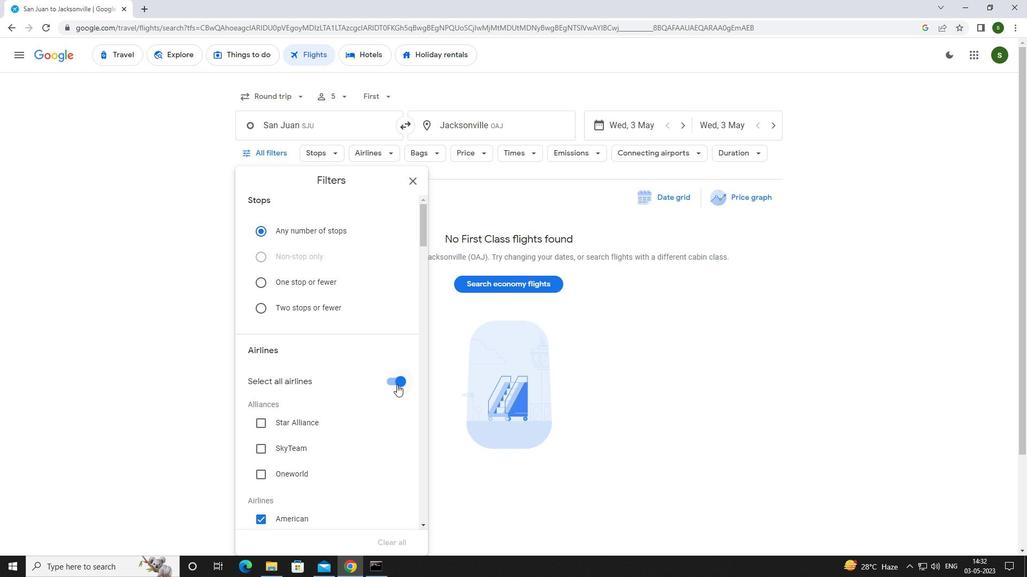
Action: Mouse moved to (377, 354)
Screenshot: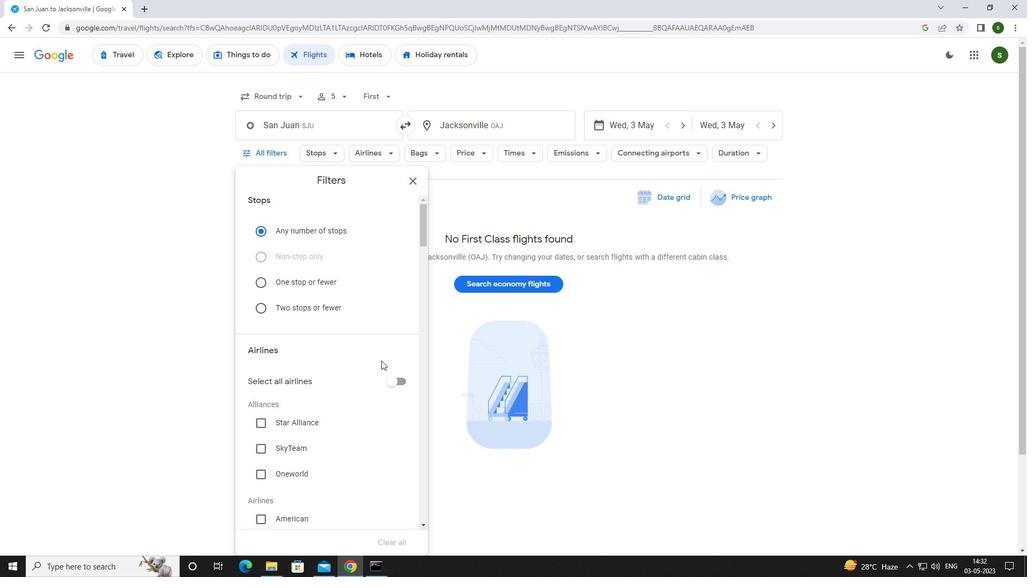 
Action: Mouse scrolled (377, 353) with delta (0, 0)
Screenshot: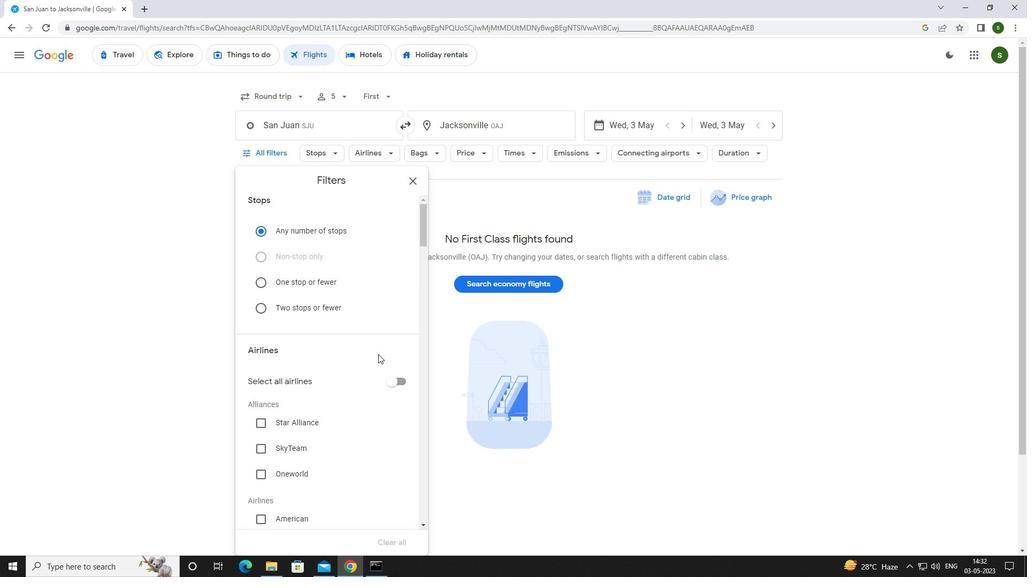 
Action: Mouse scrolled (377, 353) with delta (0, 0)
Screenshot: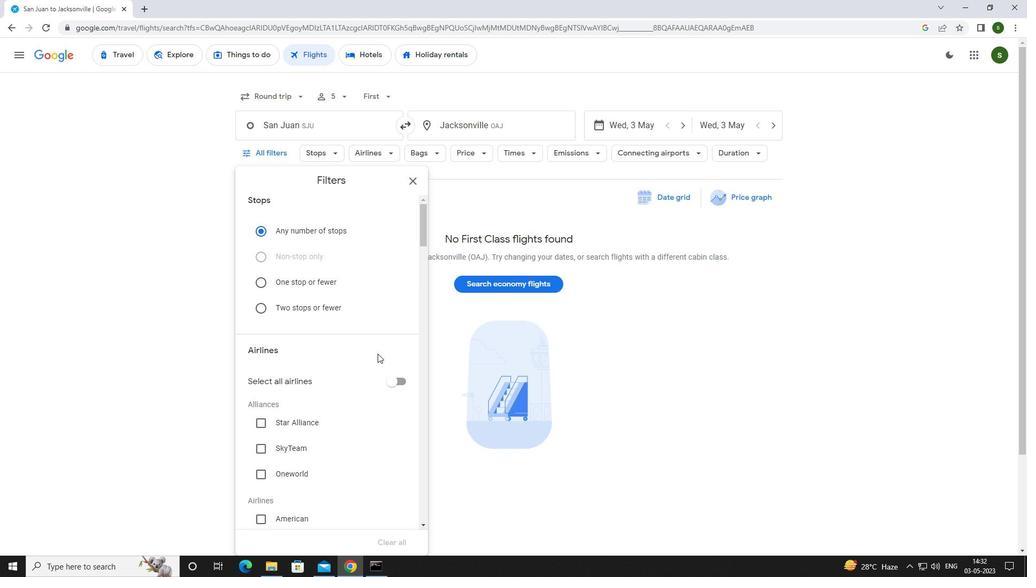 
Action: Mouse scrolled (377, 353) with delta (0, 0)
Screenshot: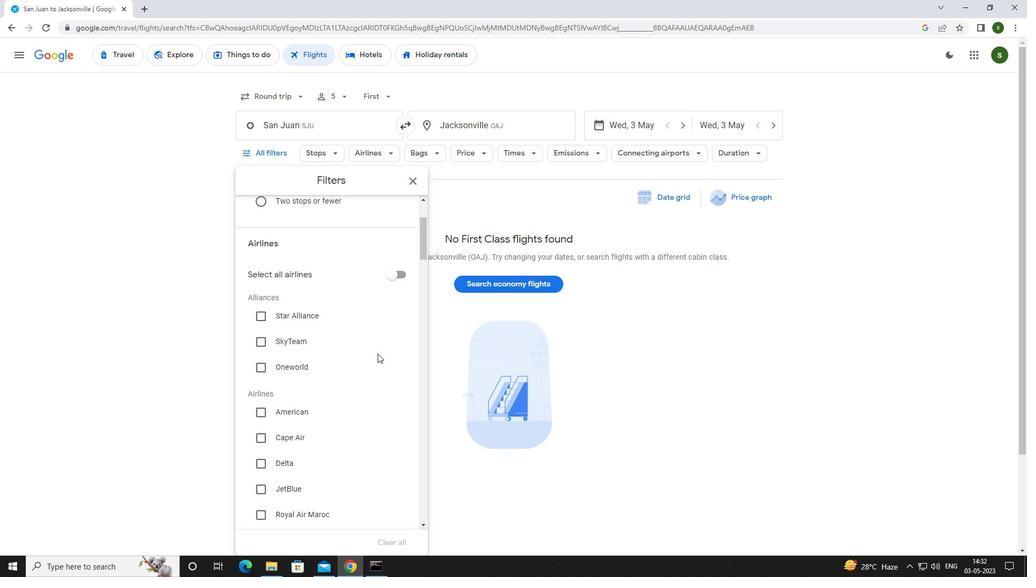 
Action: Mouse scrolled (377, 353) with delta (0, 0)
Screenshot: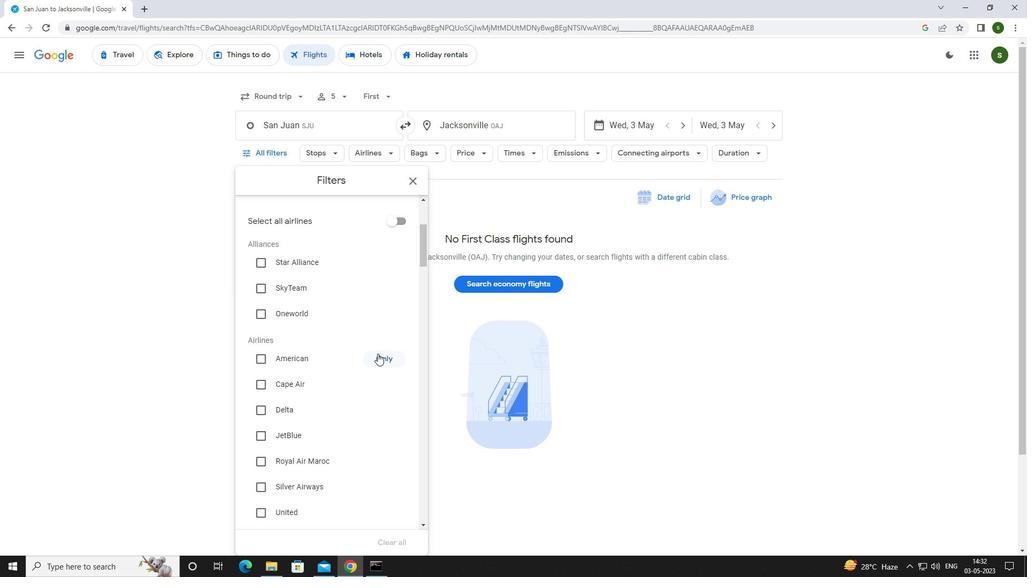 
Action: Mouse scrolled (377, 353) with delta (0, 0)
Screenshot: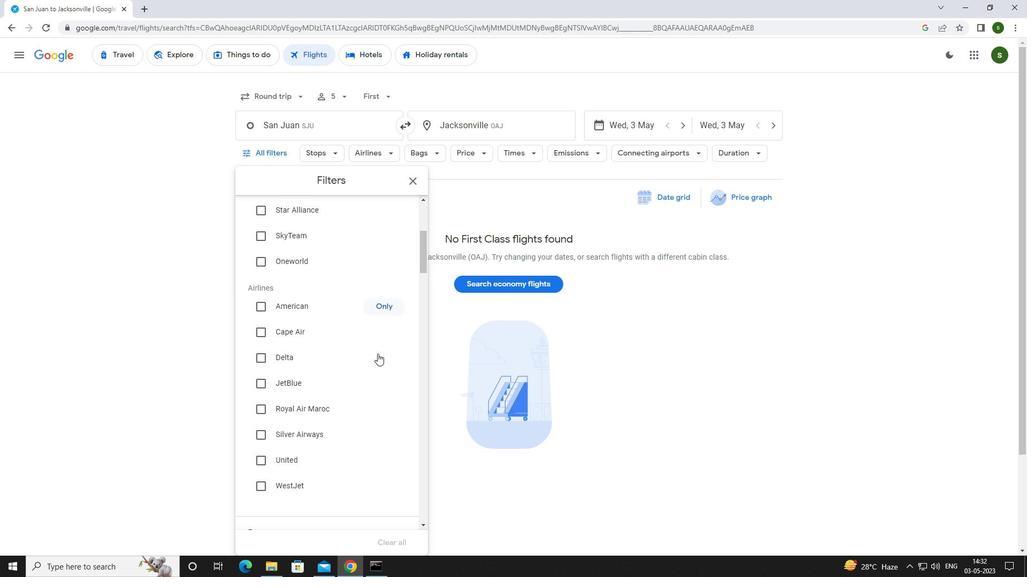 
Action: Mouse scrolled (377, 353) with delta (0, 0)
Screenshot: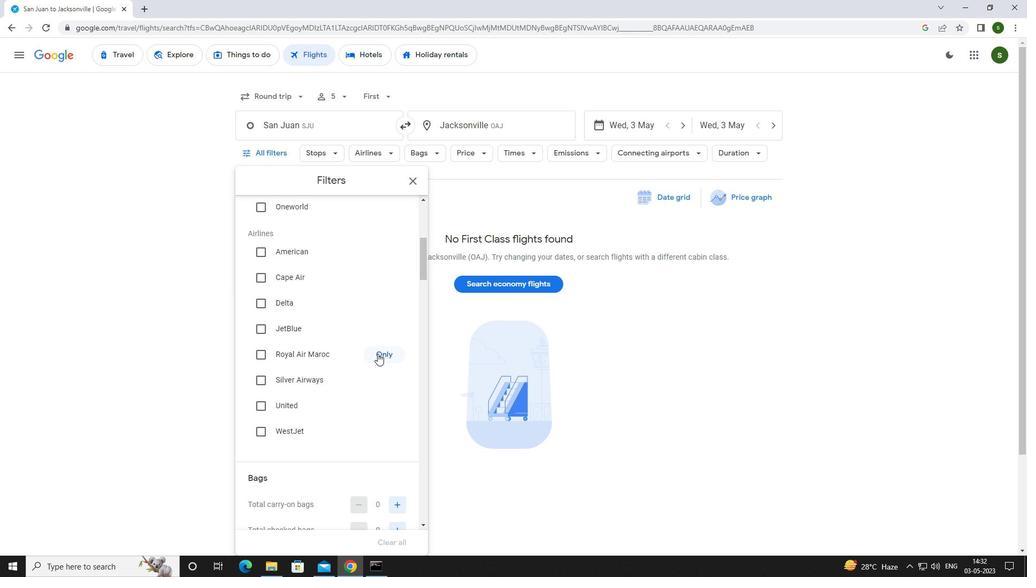 
Action: Mouse scrolled (377, 353) with delta (0, 0)
Screenshot: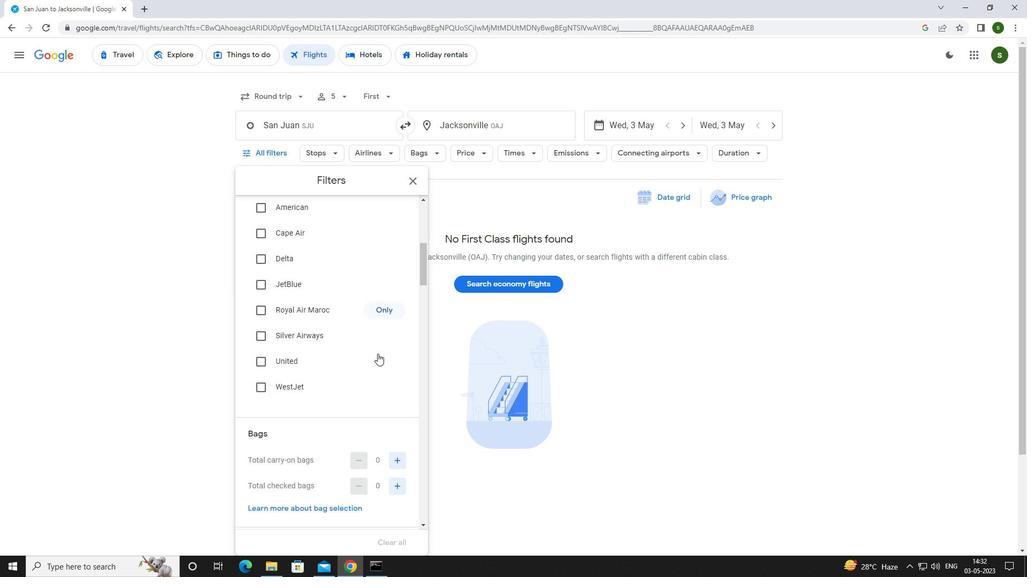 
Action: Mouse moved to (396, 399)
Screenshot: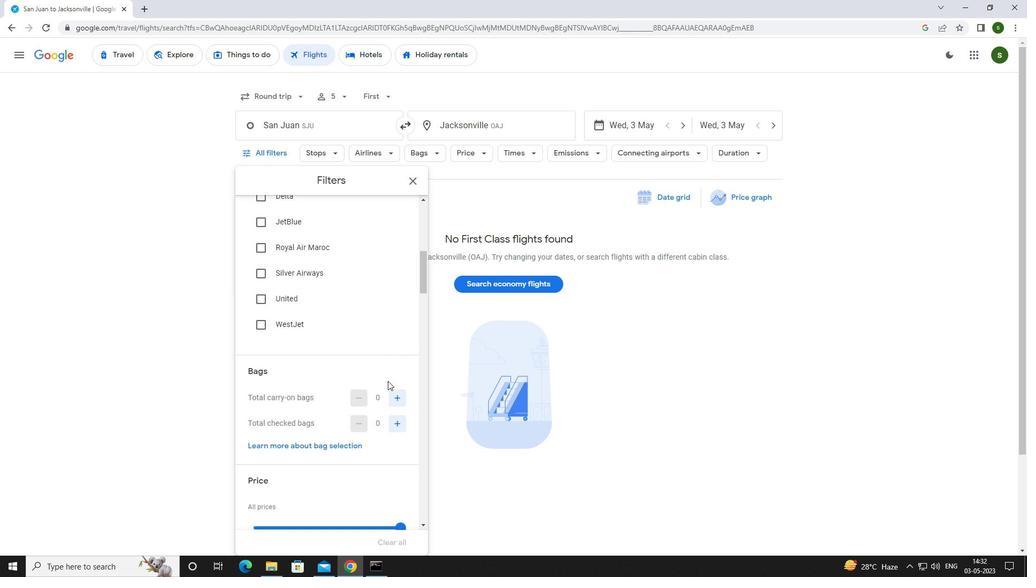 
Action: Mouse pressed left at (396, 399)
Screenshot: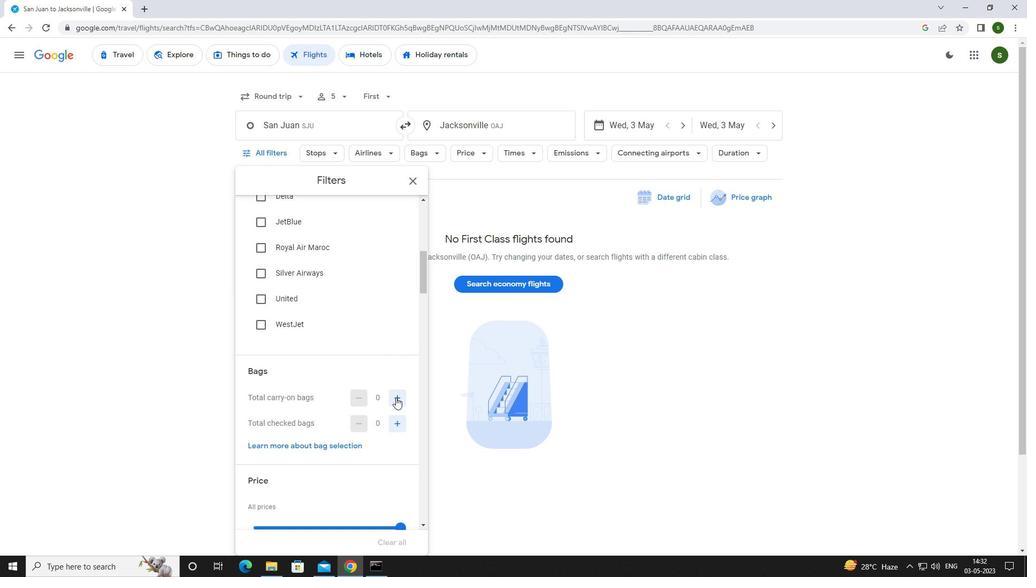 
Action: Mouse moved to (398, 426)
Screenshot: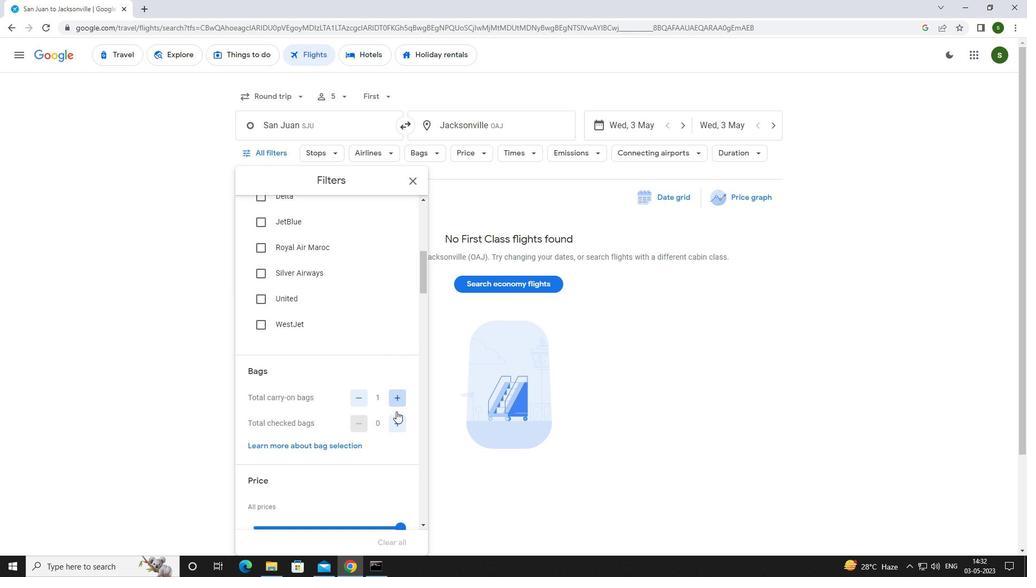 
Action: Mouse pressed left at (398, 426)
Screenshot: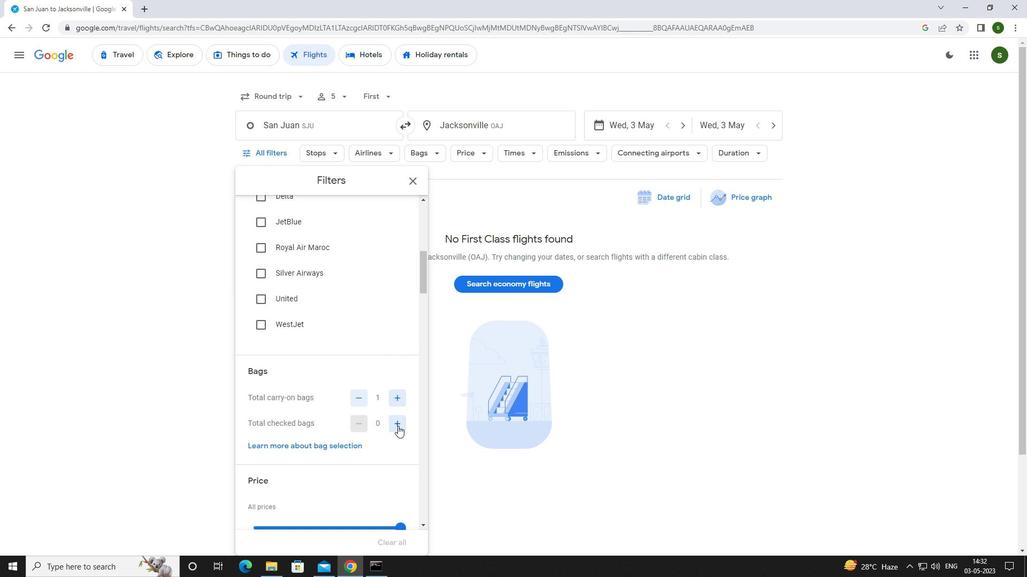 
Action: Mouse pressed left at (398, 426)
Screenshot: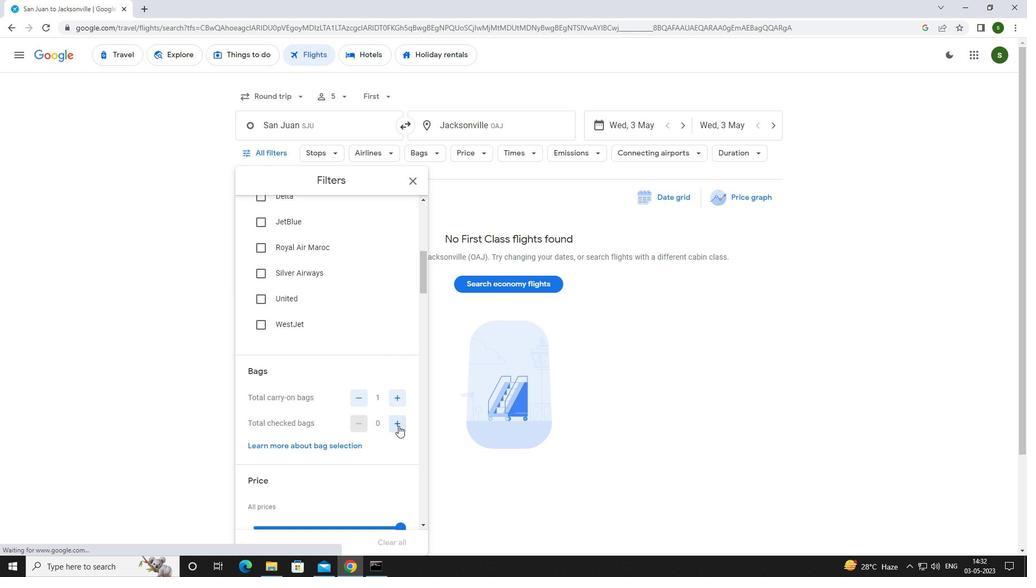 
Action: Mouse pressed left at (398, 426)
Screenshot: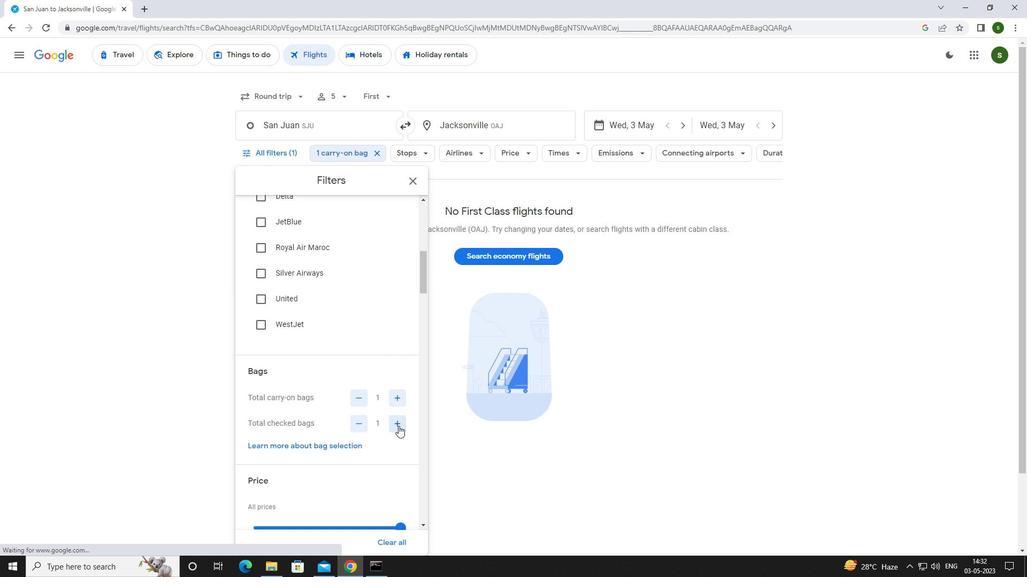 
Action: Mouse pressed left at (398, 426)
Screenshot: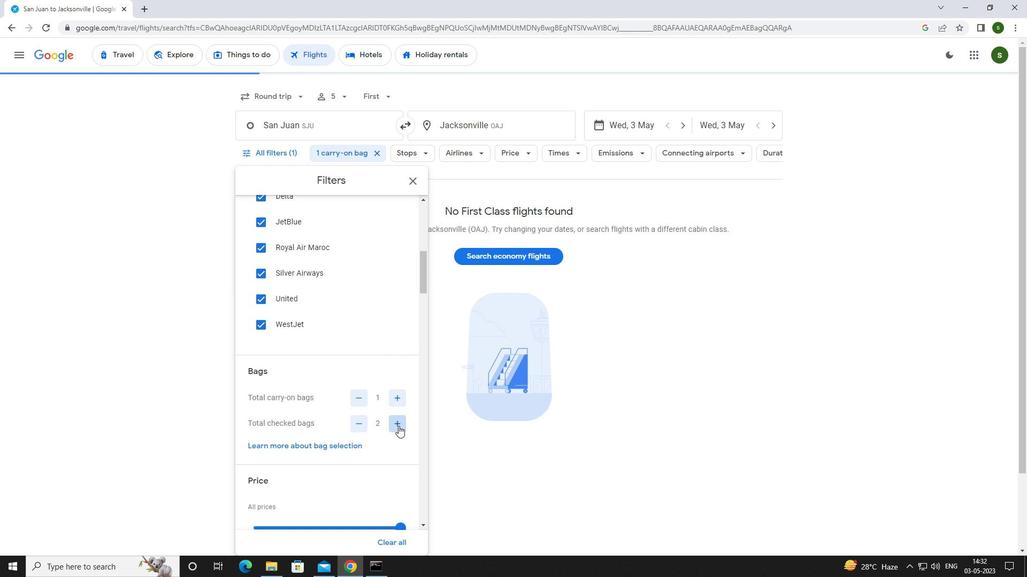 
Action: Mouse pressed left at (398, 426)
Screenshot: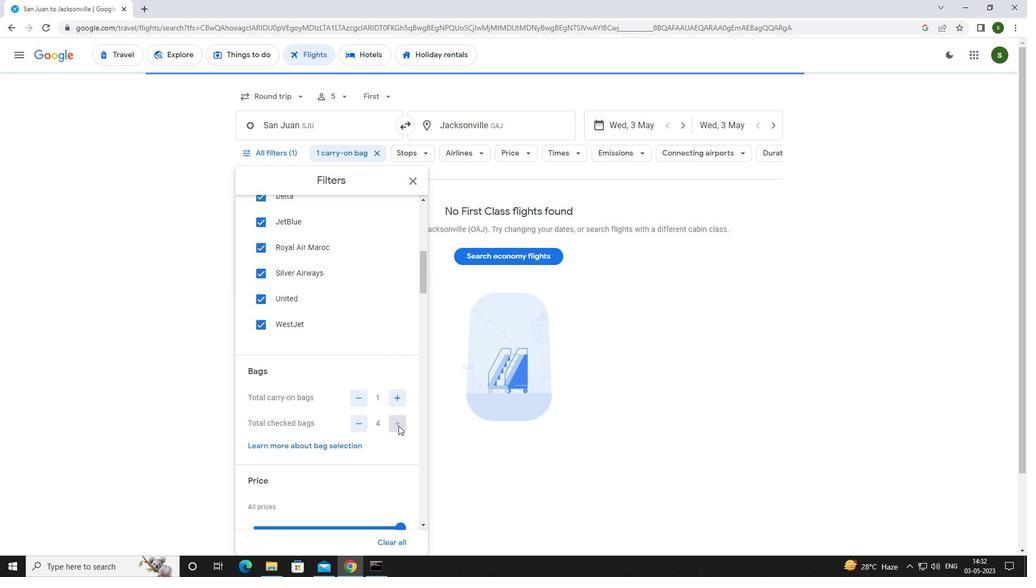 
Action: Mouse scrolled (398, 425) with delta (0, 0)
Screenshot: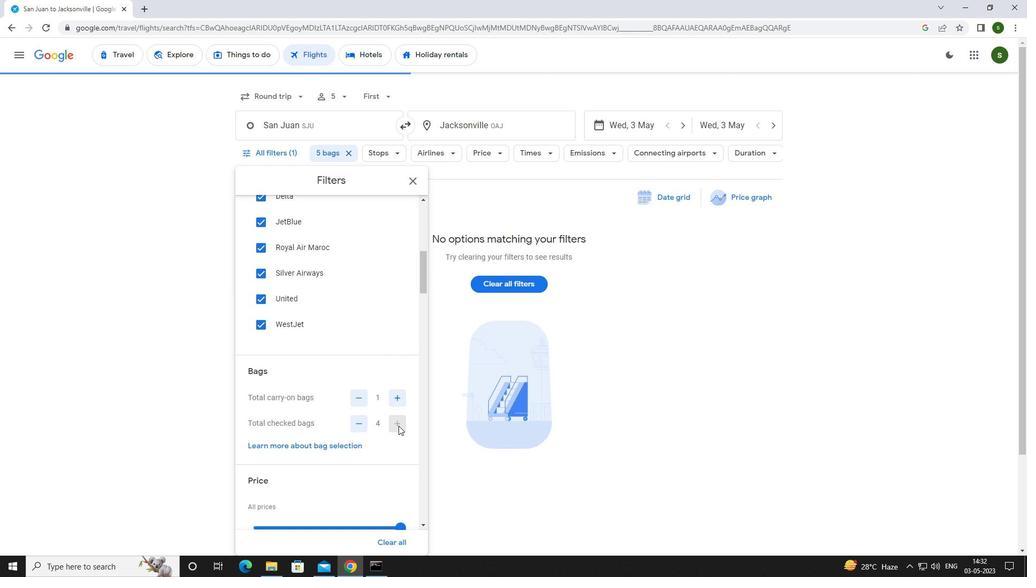 
Action: Mouse scrolled (398, 425) with delta (0, 0)
Screenshot: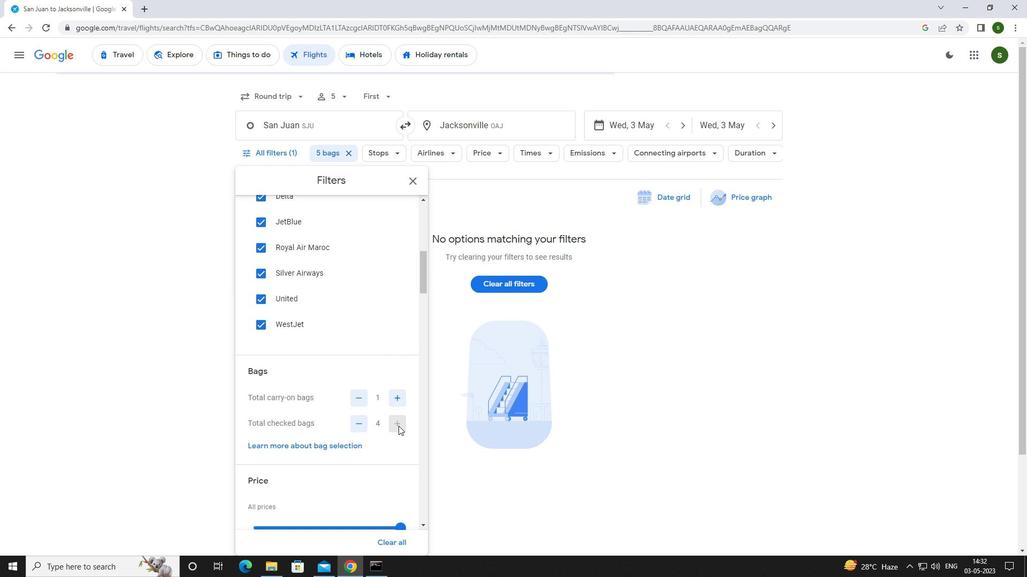 
Action: Mouse moved to (401, 421)
Screenshot: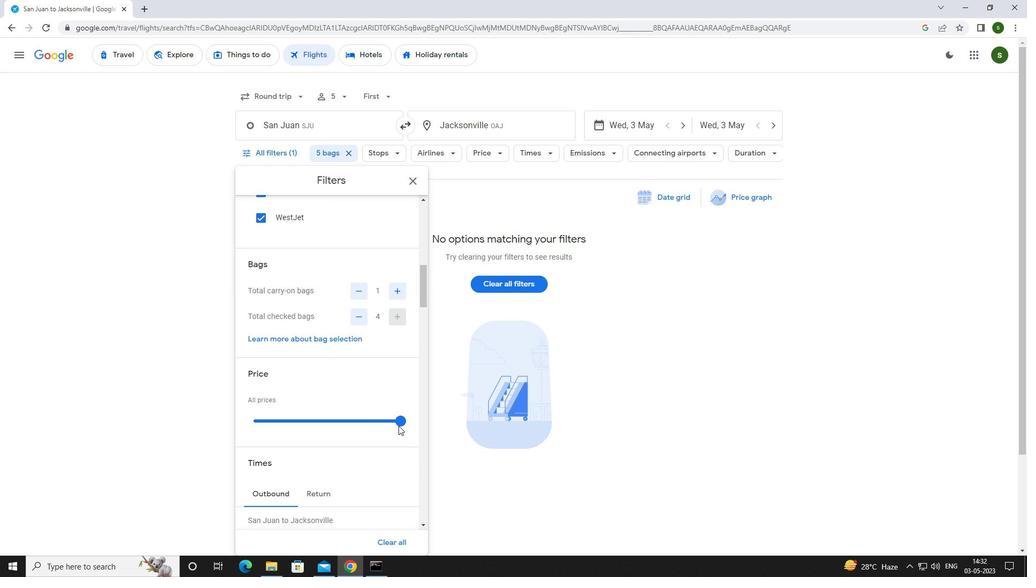 
Action: Mouse pressed left at (401, 421)
Screenshot: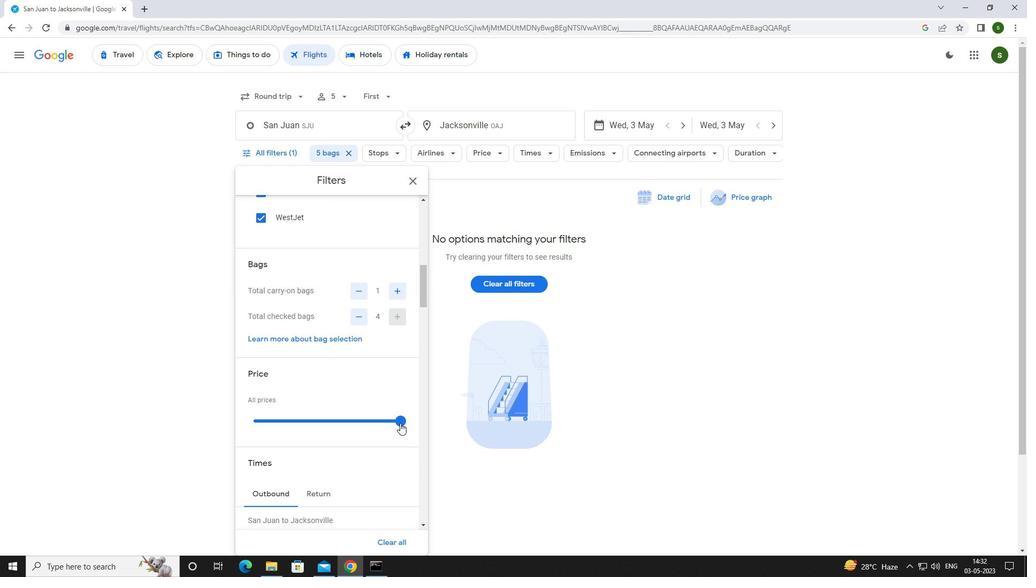 
Action: Mouse scrolled (401, 420) with delta (0, 0)
Screenshot: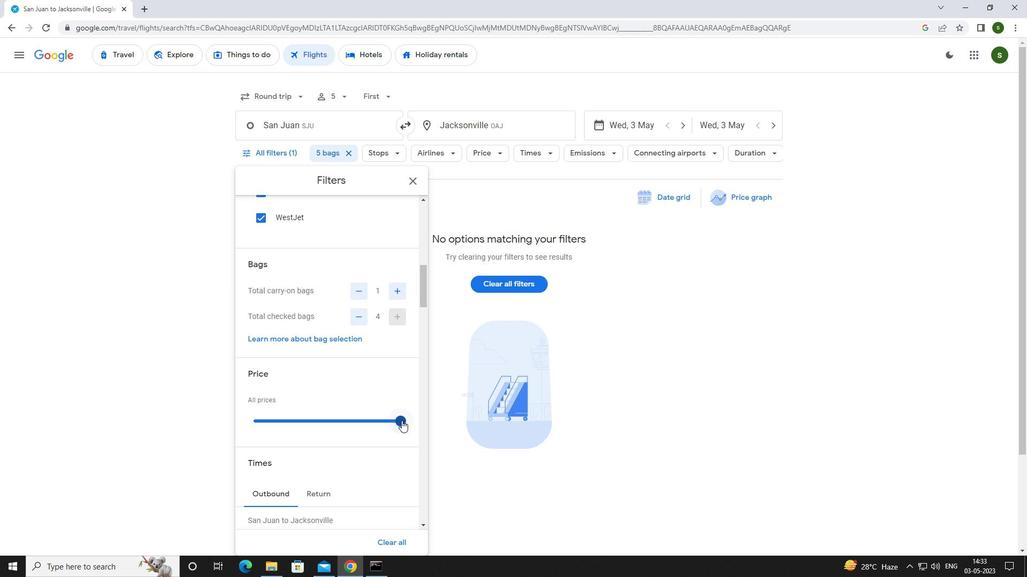 
Action: Mouse scrolled (401, 420) with delta (0, 0)
Screenshot: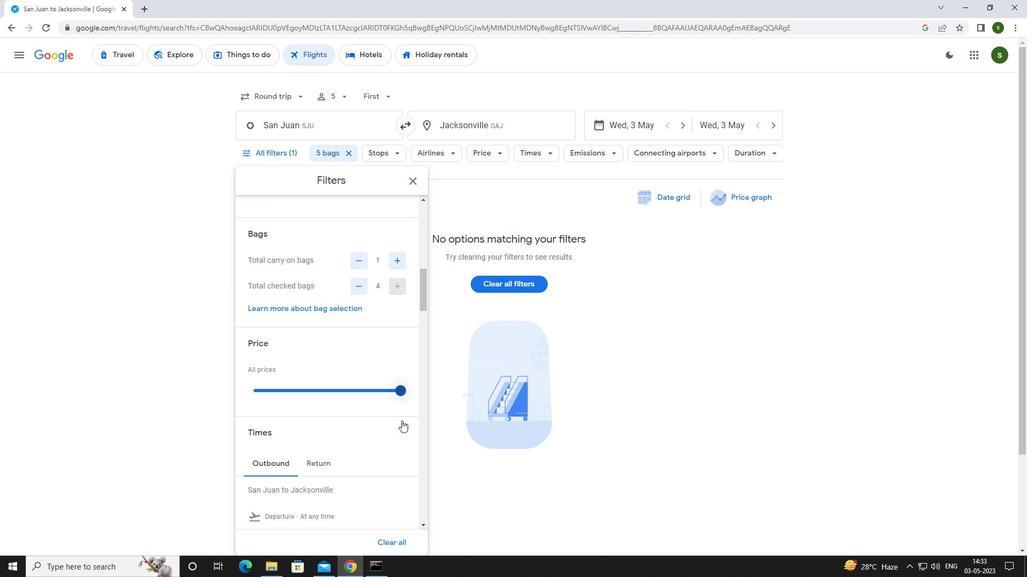 
Action: Mouse moved to (256, 458)
Screenshot: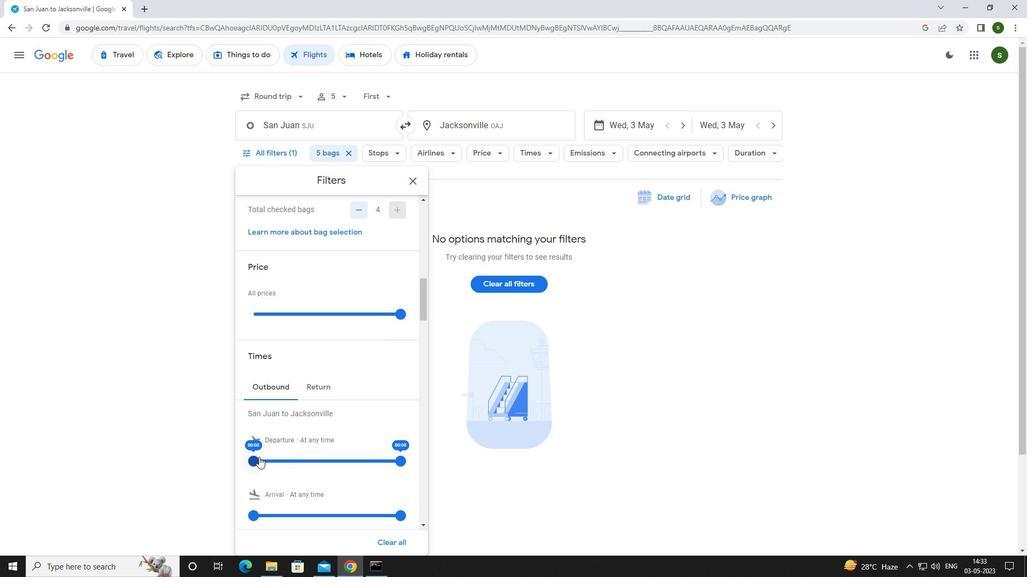 
Action: Mouse pressed left at (256, 458)
Screenshot: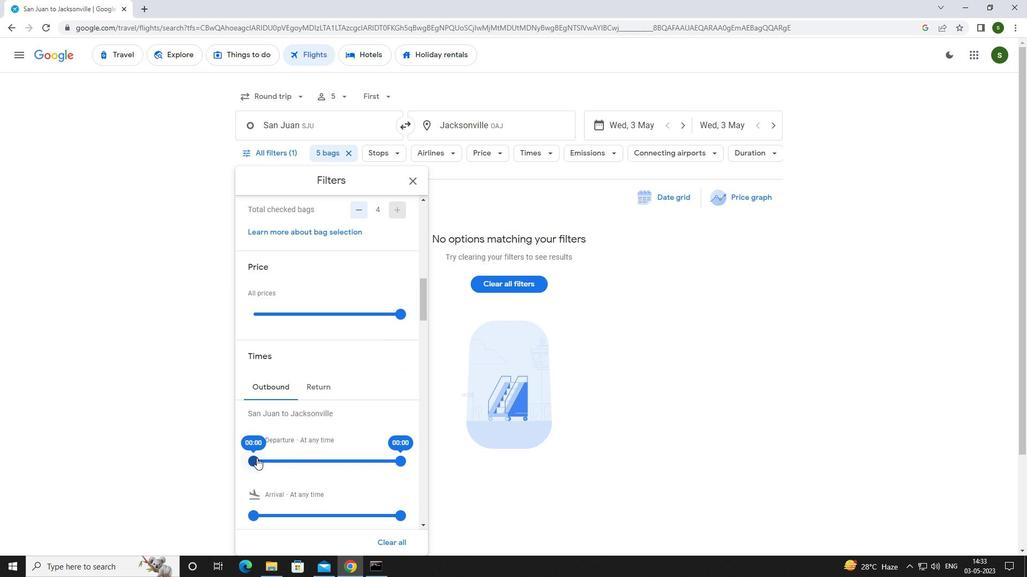 
Action: Mouse moved to (613, 348)
Screenshot: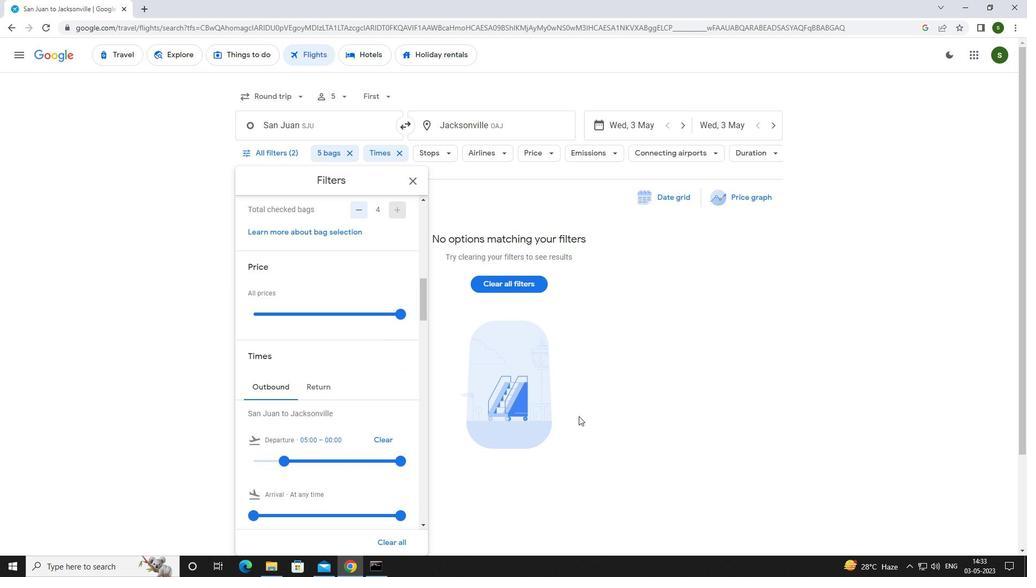 
Action: Mouse pressed left at (613, 348)
Screenshot: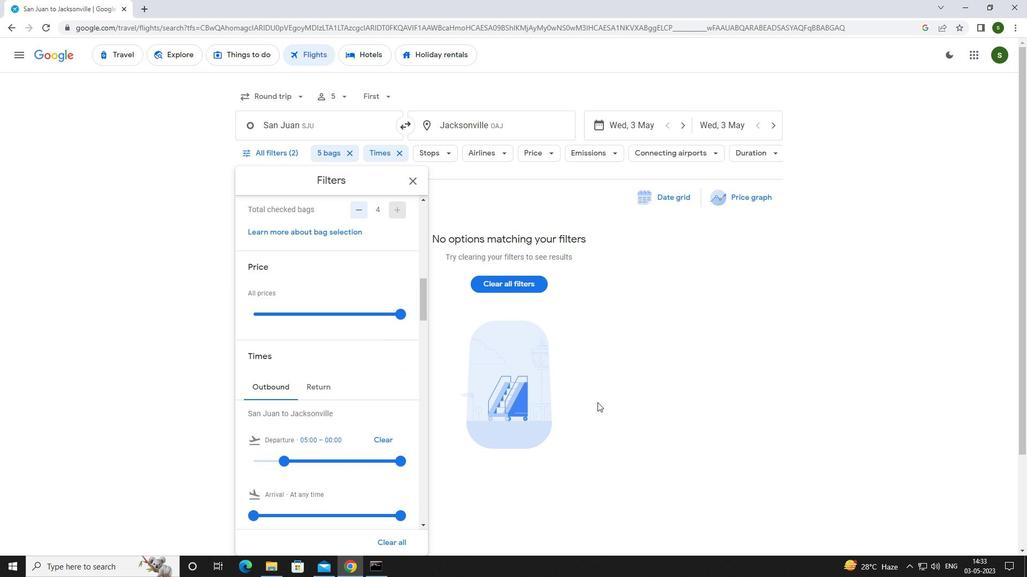 
Action: Mouse moved to (612, 348)
Screenshot: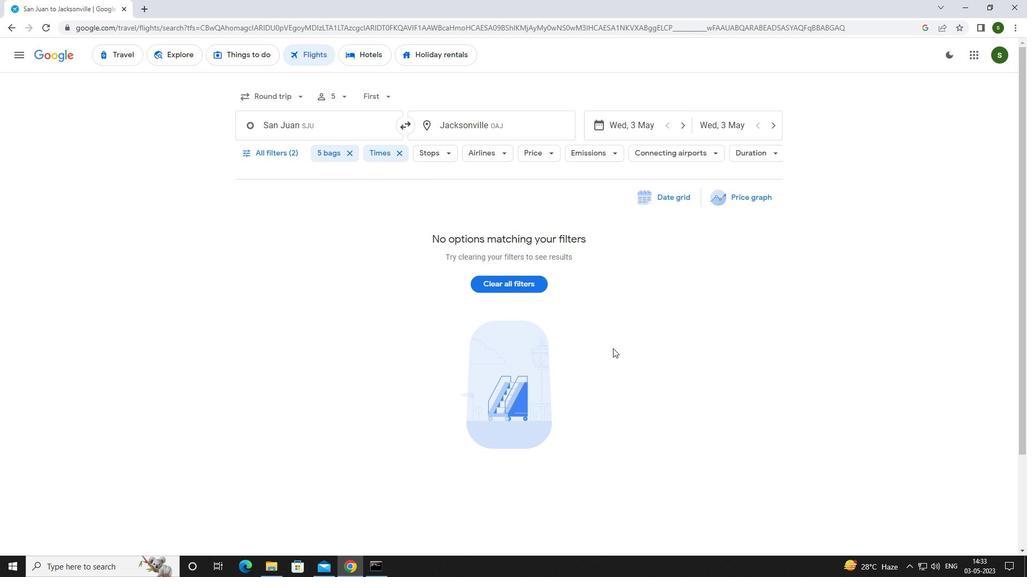 
